 Task: Find connections with filter location Ağdaş with filter topic #coachingwith filter profile language German with filter current company Welspun Group with filter school Sree Sastha Institute of Engineering and Technology with filter industry Metal Valve, Ball, and Roller Manufacturing with filter service category Real Estate Appraisal with filter keywords title Accounts Payable/Receivable Clerk
Action: Mouse moved to (583, 109)
Screenshot: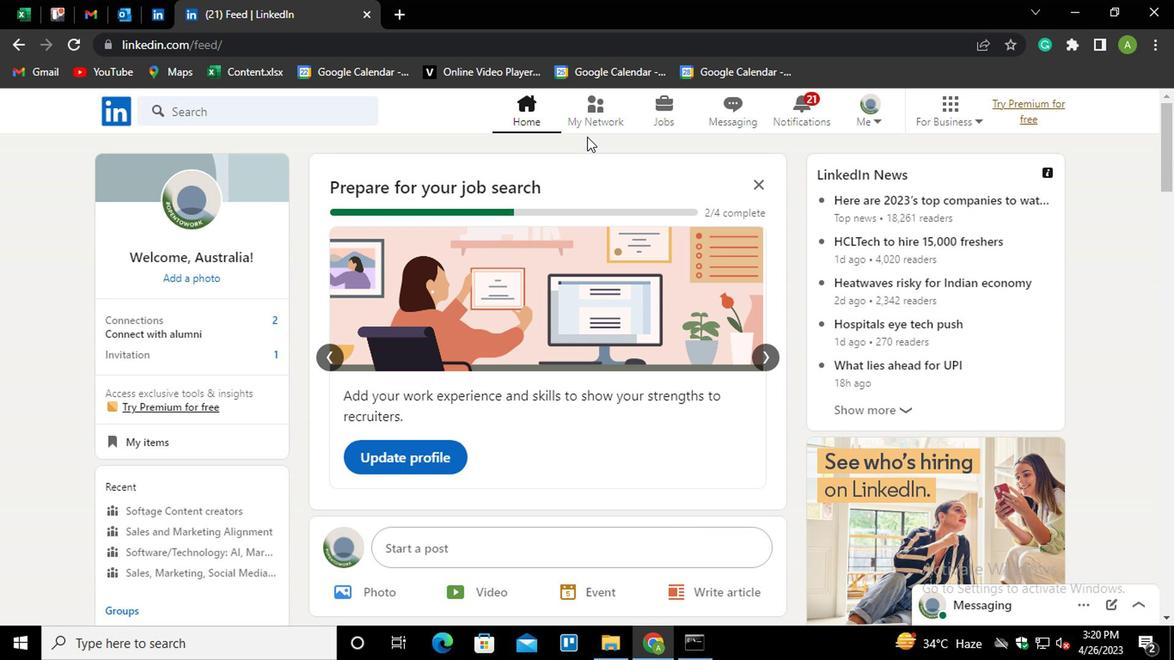 
Action: Mouse pressed left at (583, 109)
Screenshot: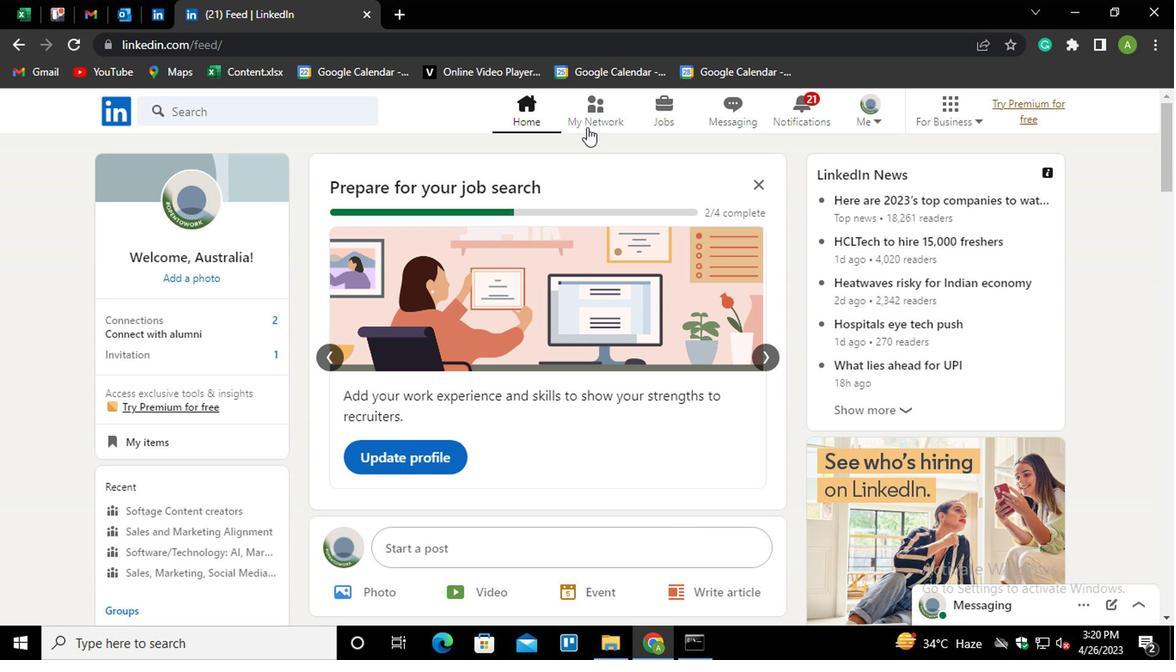 
Action: Mouse moved to (204, 210)
Screenshot: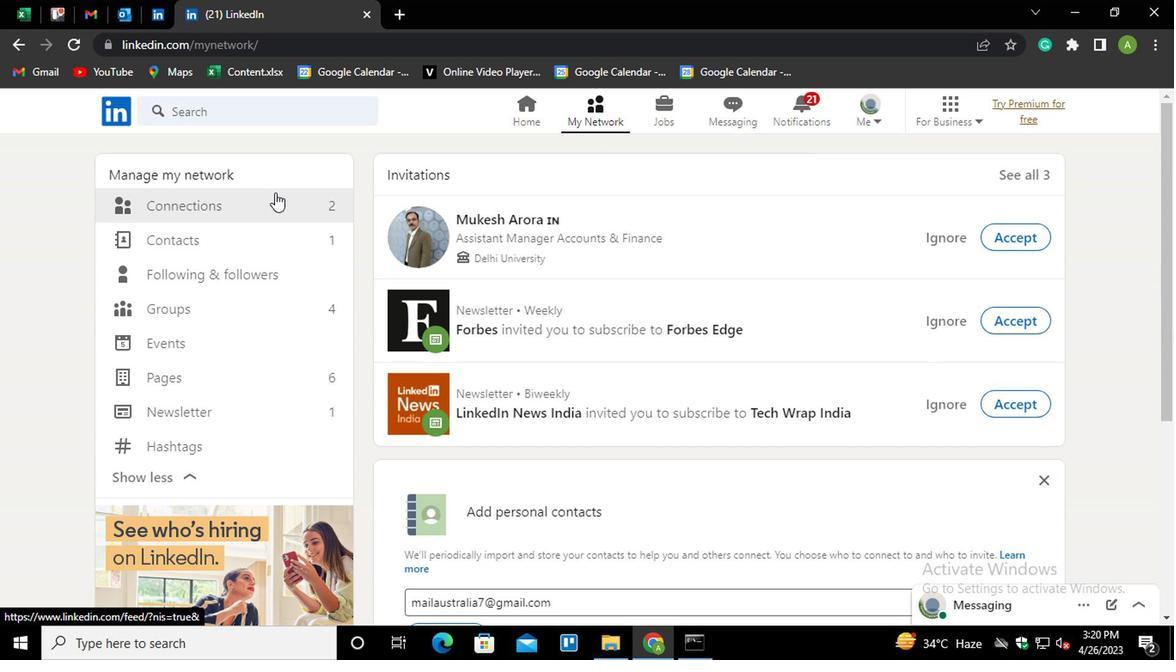 
Action: Mouse pressed left at (204, 210)
Screenshot: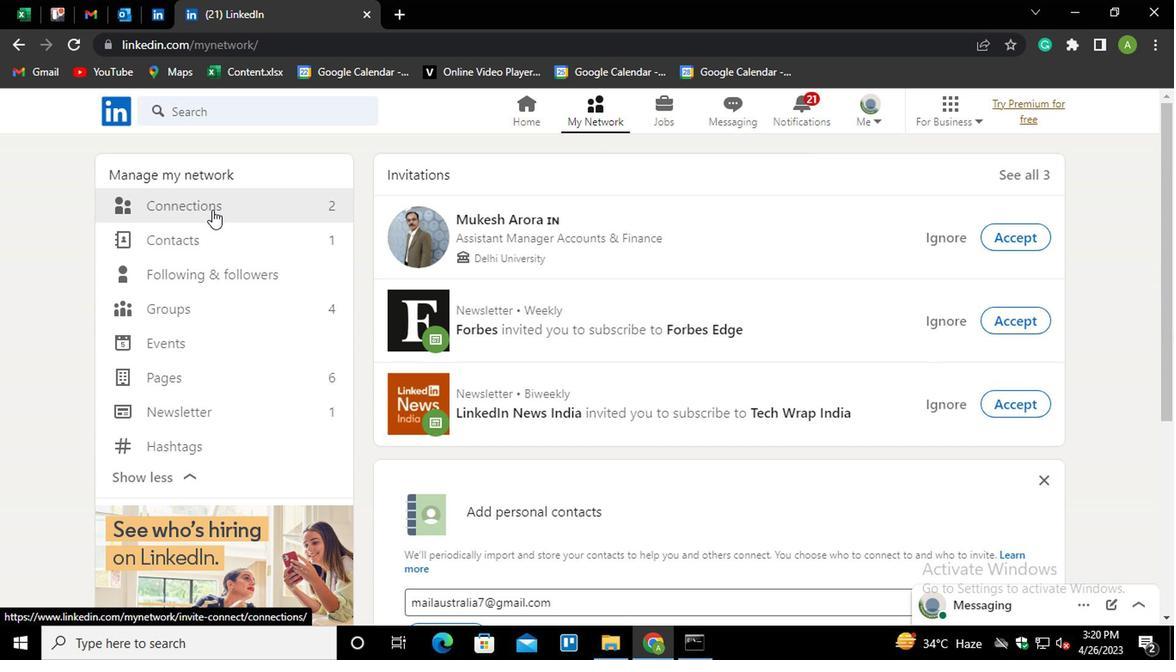 
Action: Mouse moved to (692, 203)
Screenshot: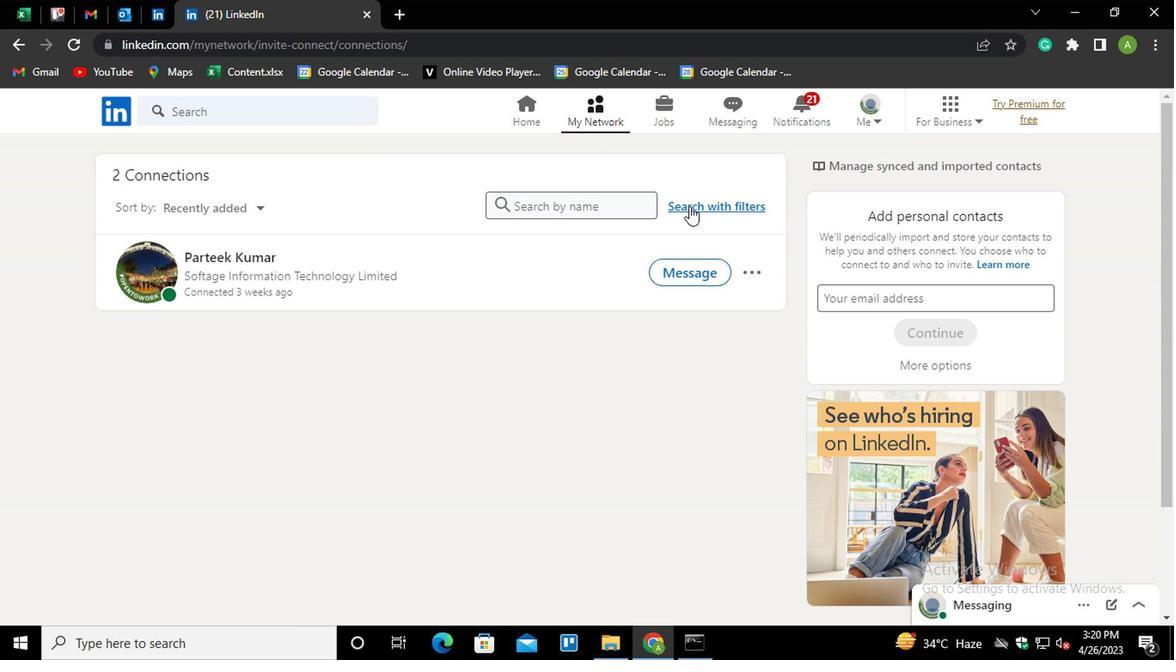 
Action: Mouse pressed left at (692, 203)
Screenshot: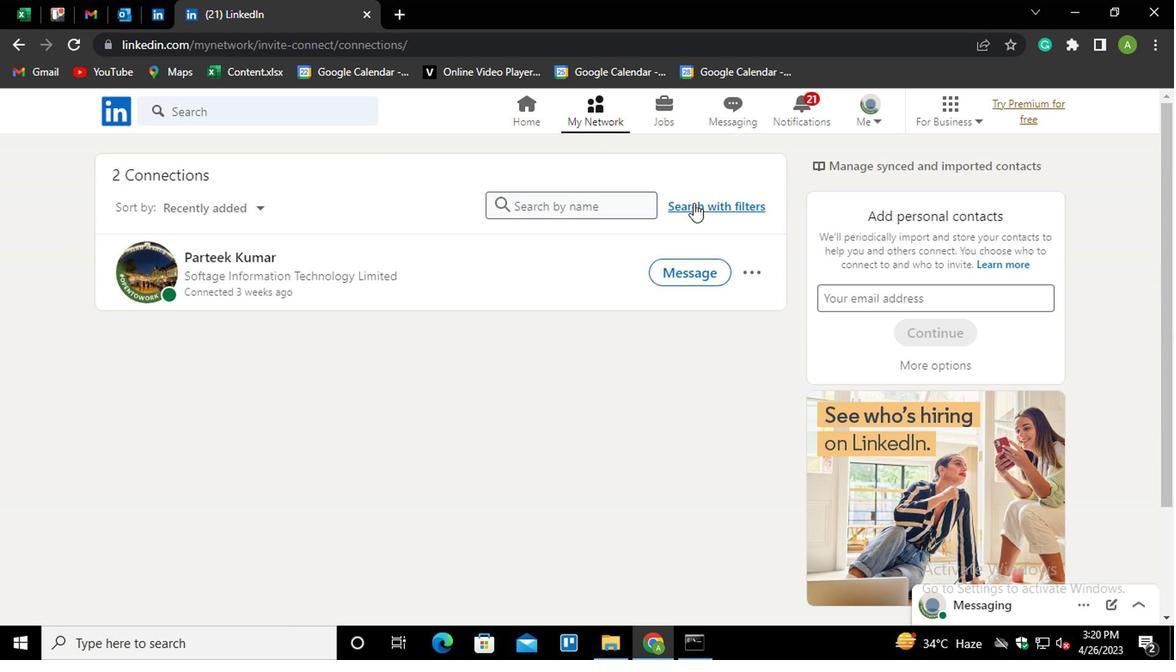 
Action: Mouse moved to (557, 161)
Screenshot: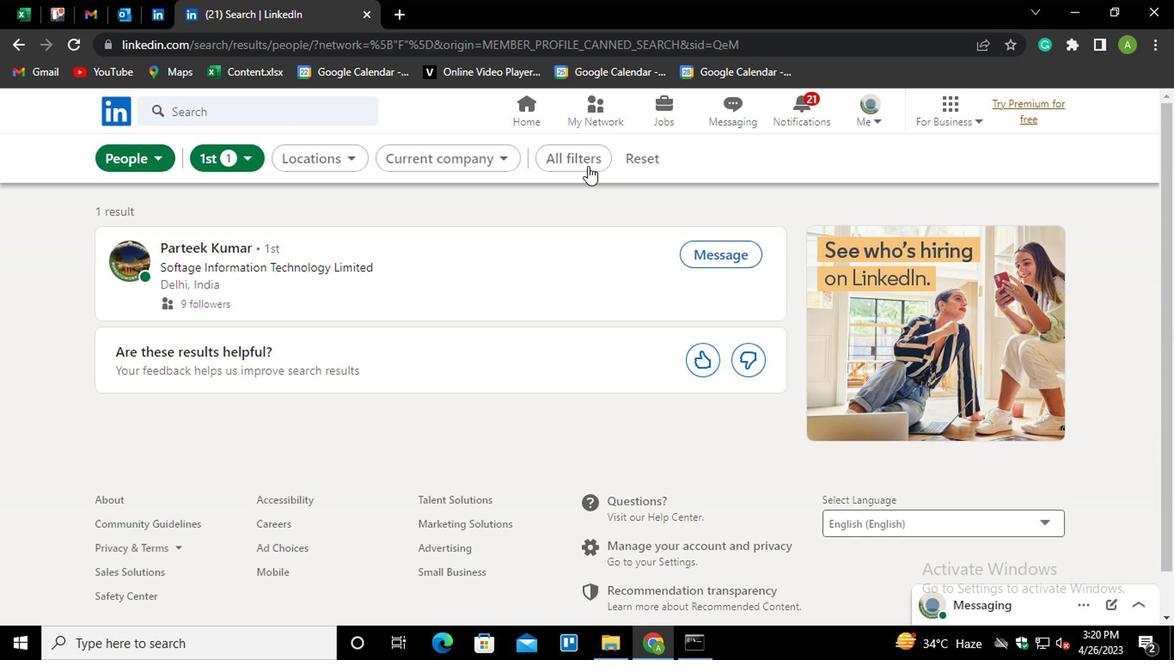 
Action: Mouse pressed left at (557, 161)
Screenshot: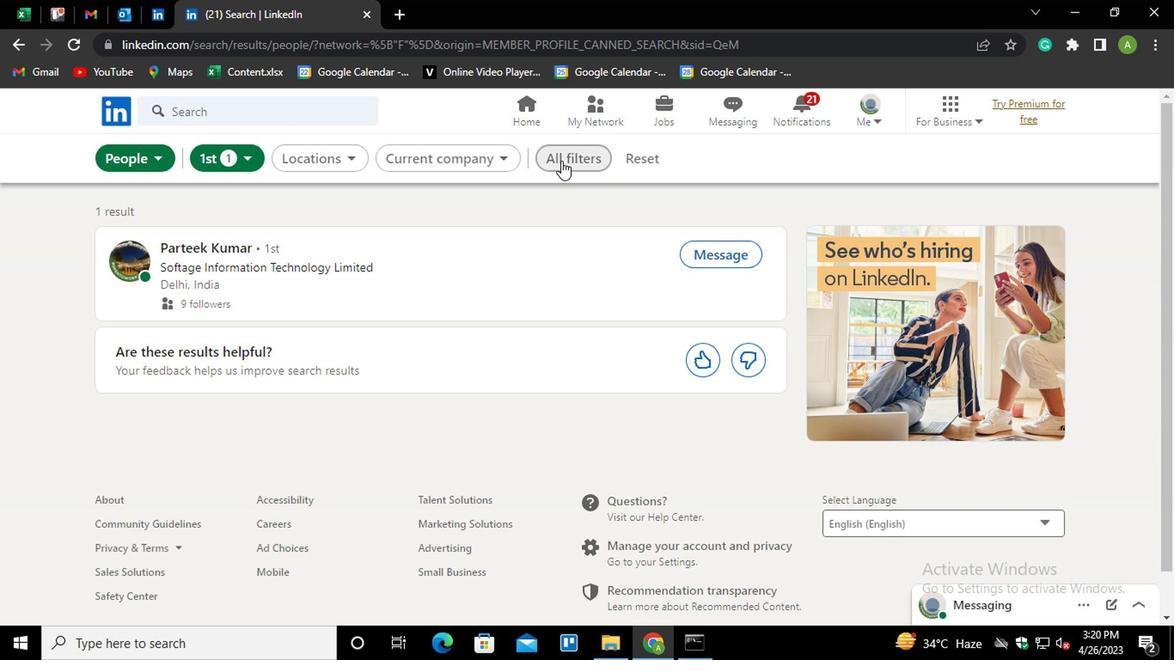 
Action: Mouse moved to (835, 400)
Screenshot: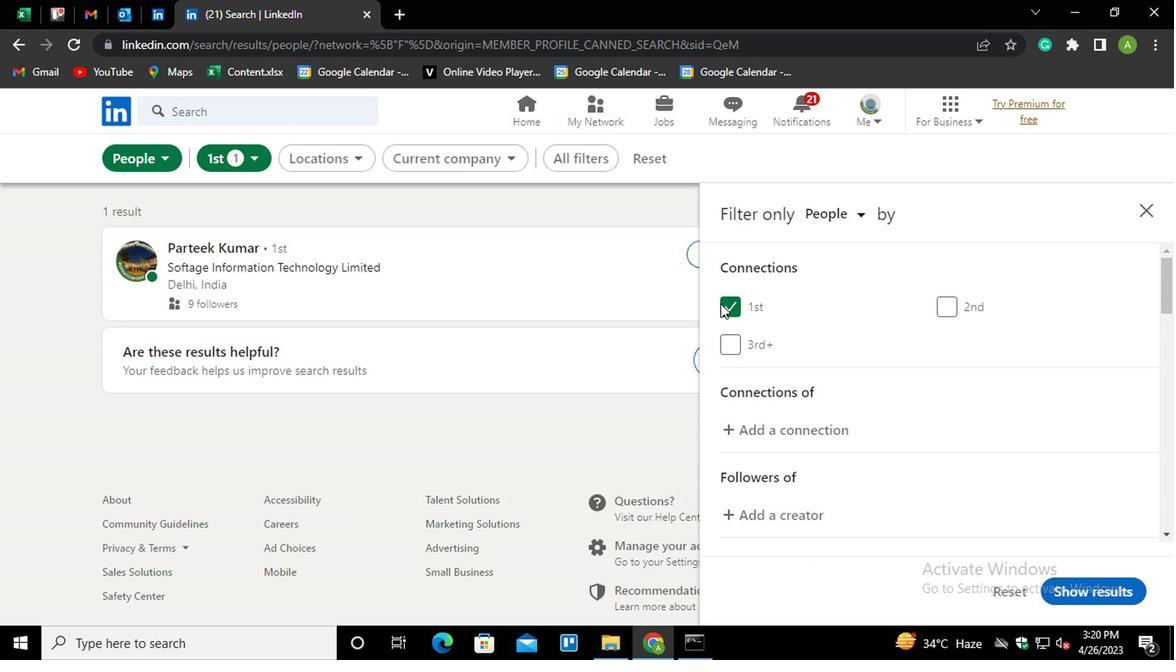 
Action: Mouse scrolled (835, 398) with delta (0, -1)
Screenshot: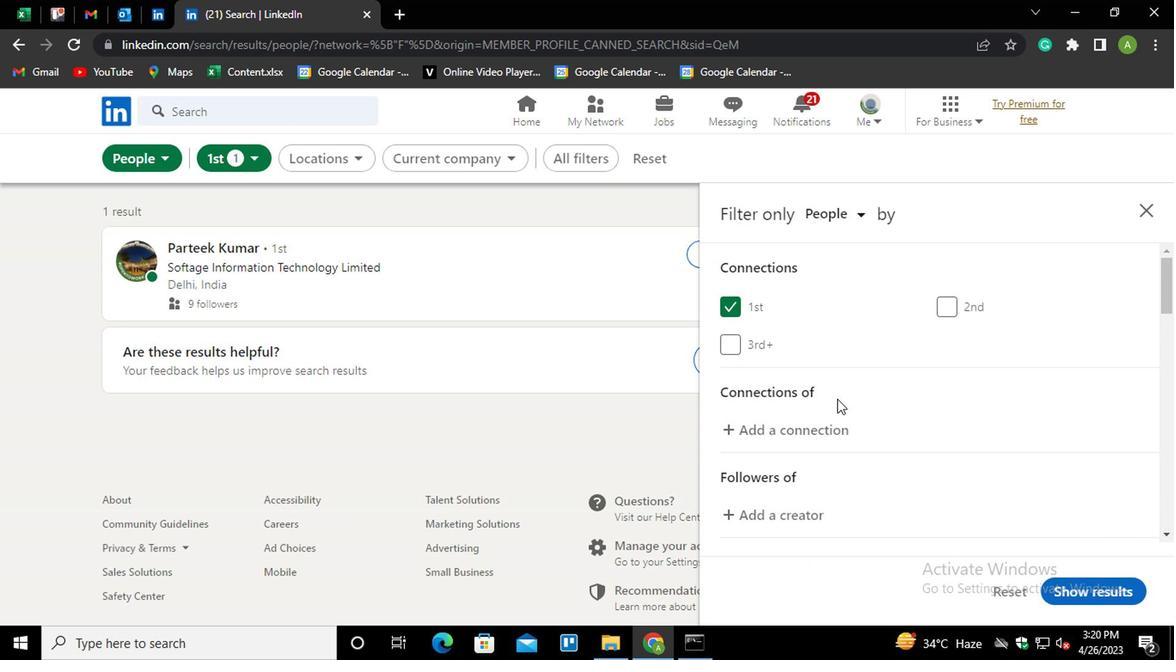 
Action: Mouse scrolled (835, 398) with delta (0, -1)
Screenshot: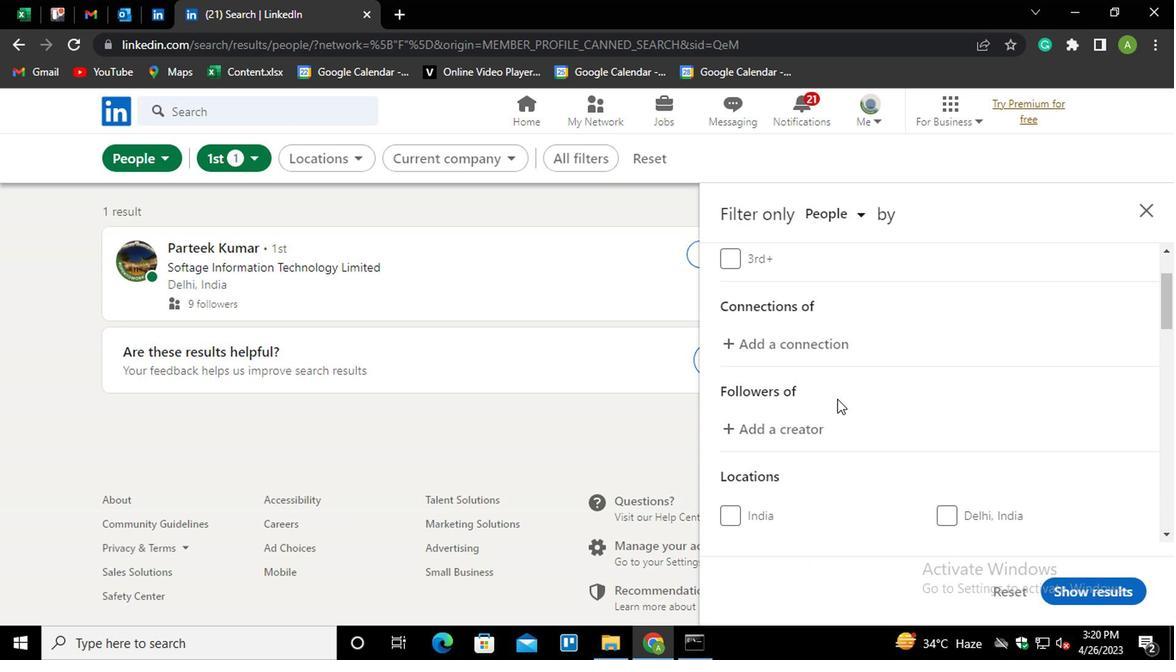 
Action: Mouse moved to (835, 400)
Screenshot: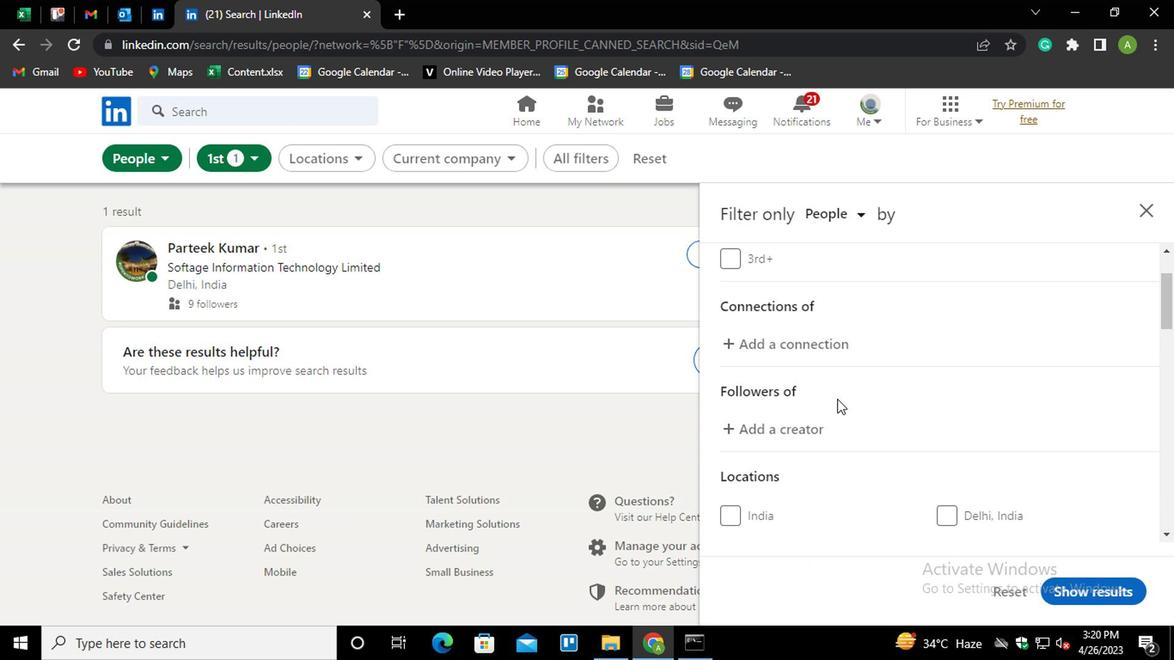 
Action: Mouse scrolled (835, 400) with delta (0, 0)
Screenshot: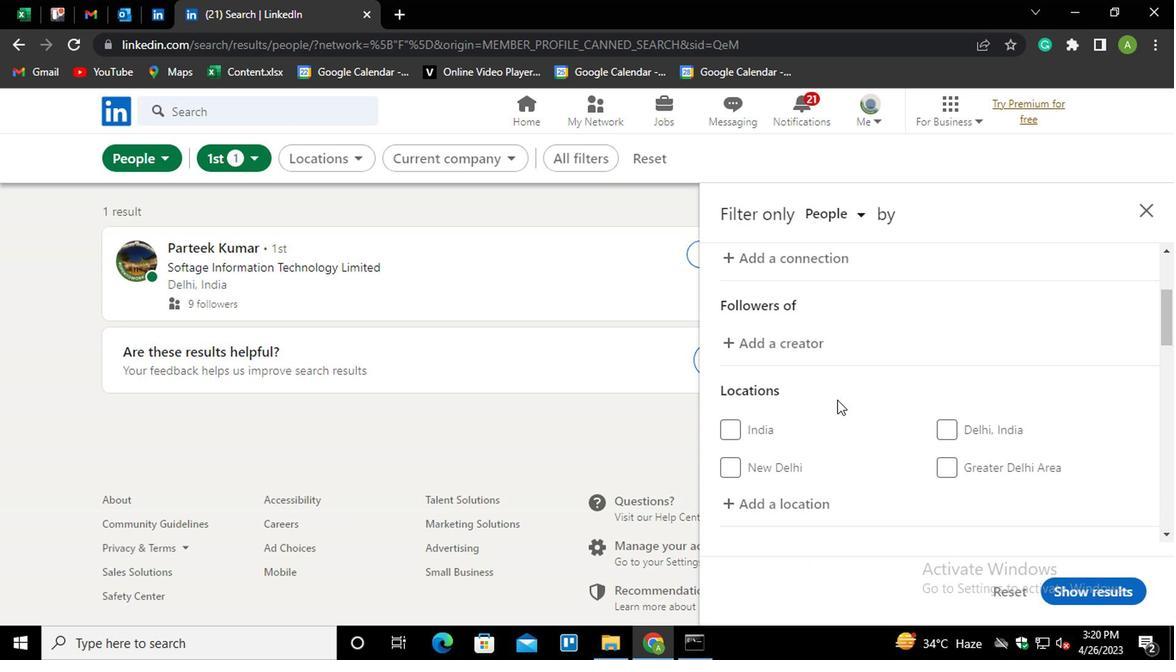 
Action: Mouse scrolled (835, 400) with delta (0, 0)
Screenshot: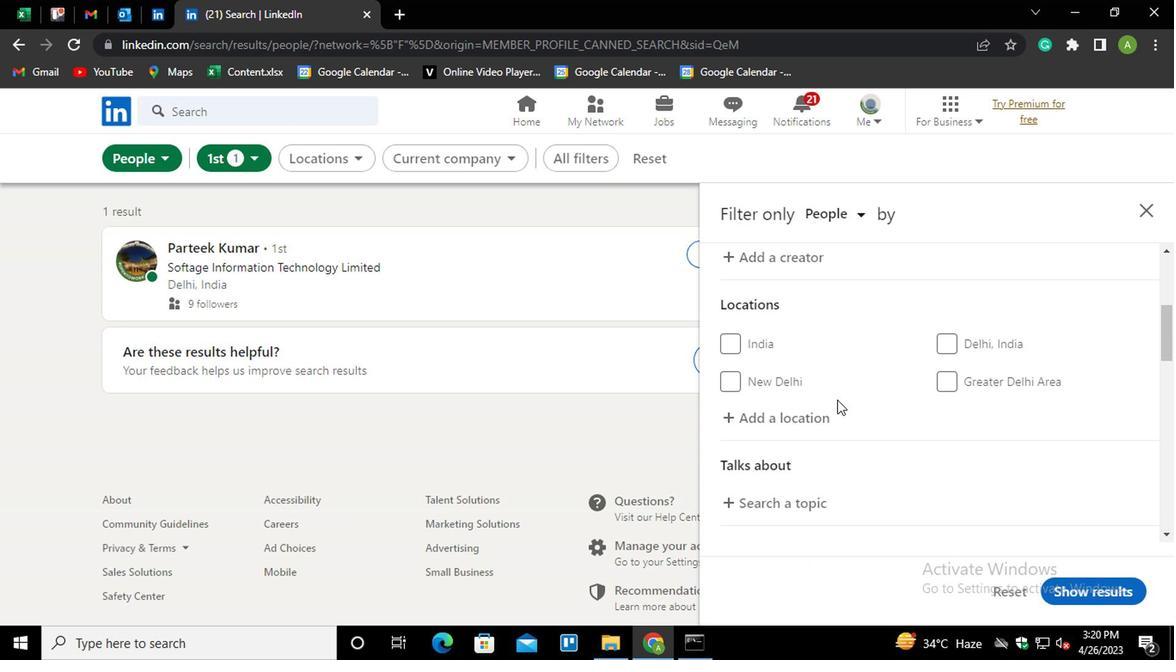 
Action: Mouse scrolled (835, 400) with delta (0, 0)
Screenshot: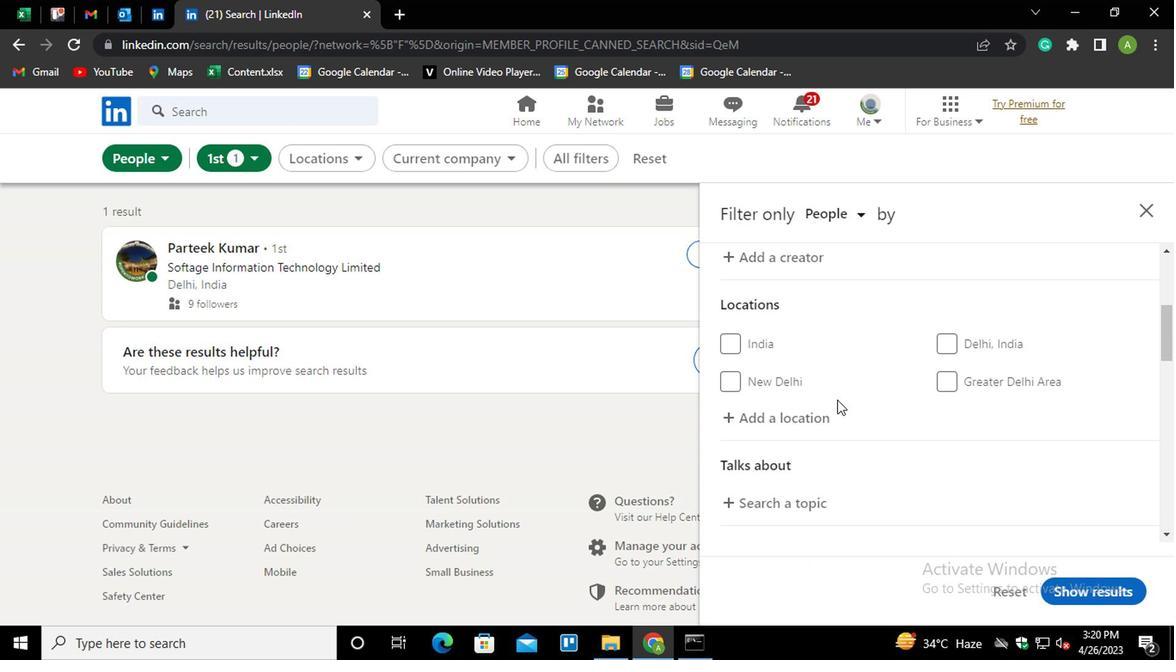 
Action: Mouse scrolled (835, 402) with delta (0, 1)
Screenshot: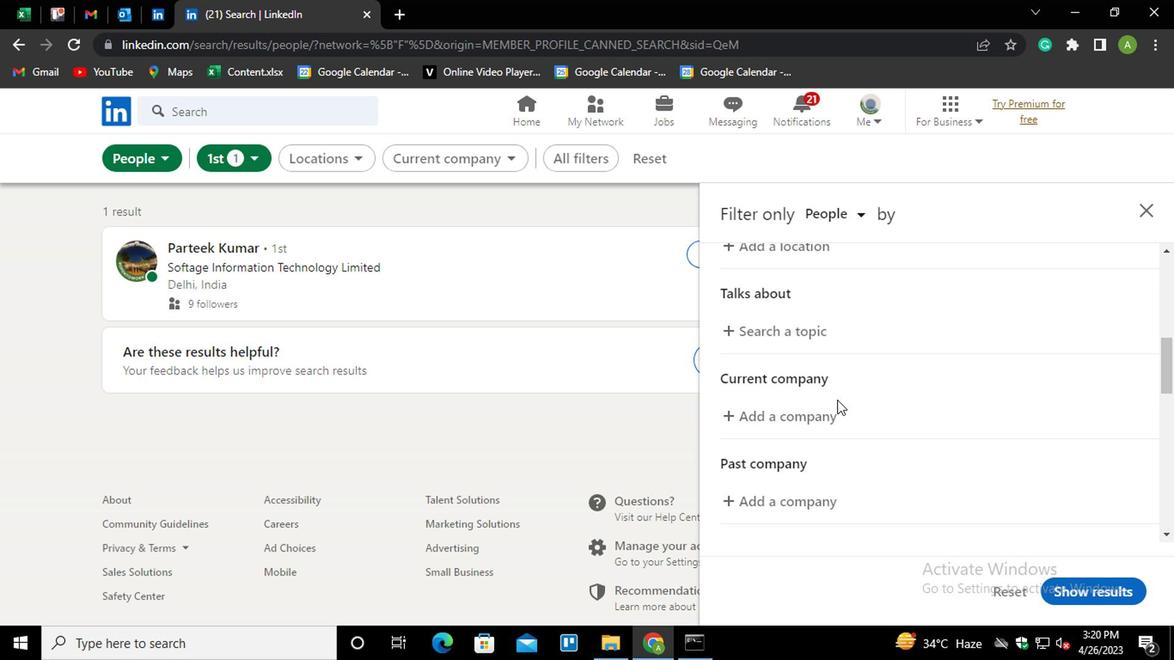 
Action: Mouse moved to (769, 331)
Screenshot: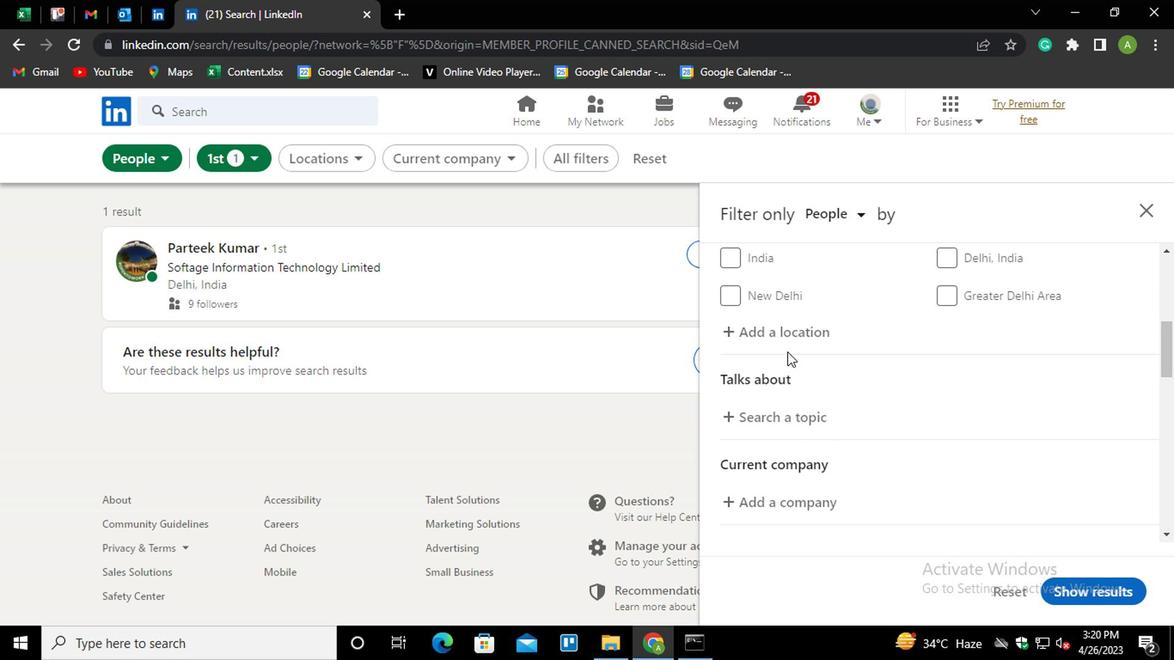 
Action: Mouse pressed left at (769, 331)
Screenshot: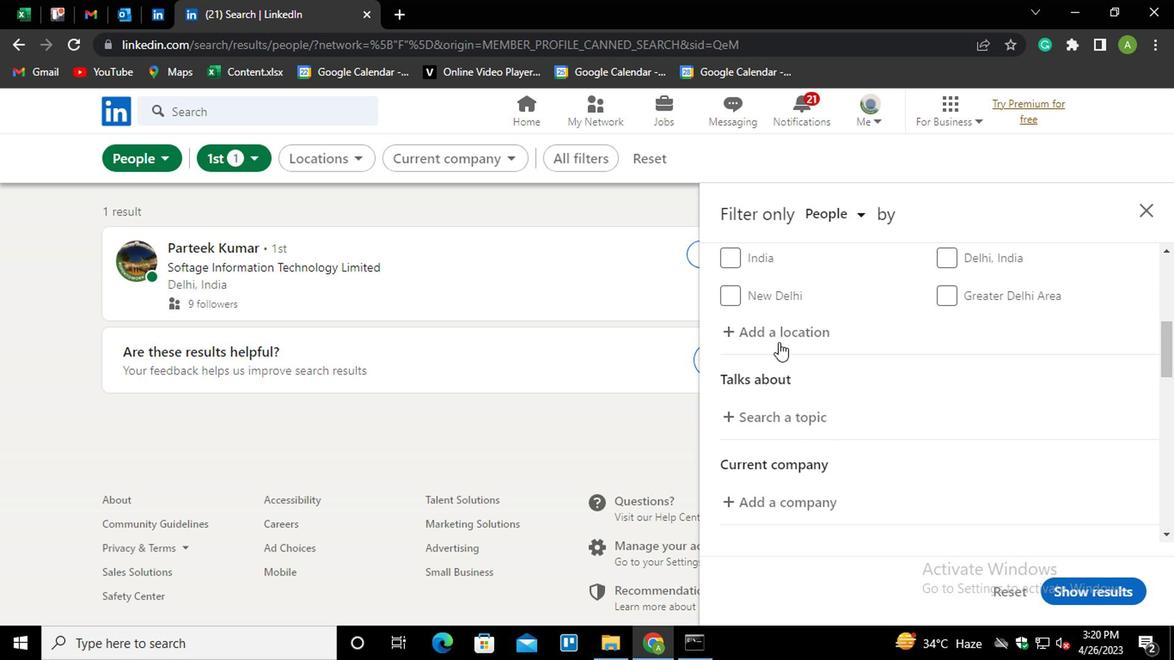 
Action: Key pressed <Key.shift>AGDAS
Screenshot: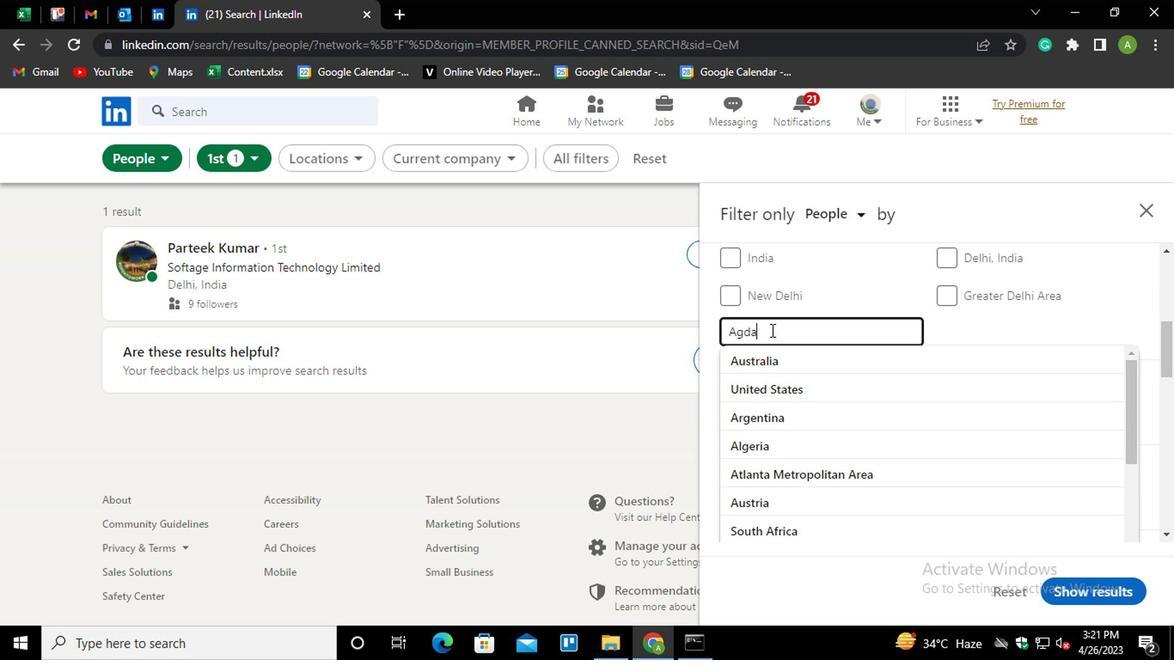 
Action: Mouse moved to (946, 331)
Screenshot: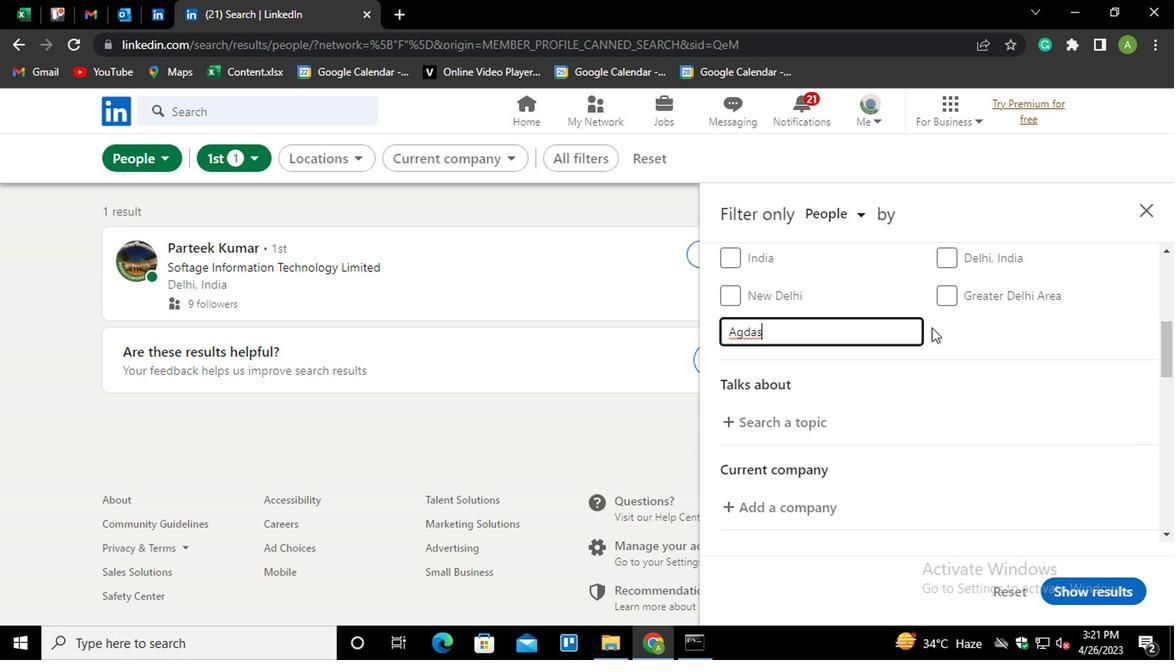 
Action: Mouse pressed left at (946, 331)
Screenshot: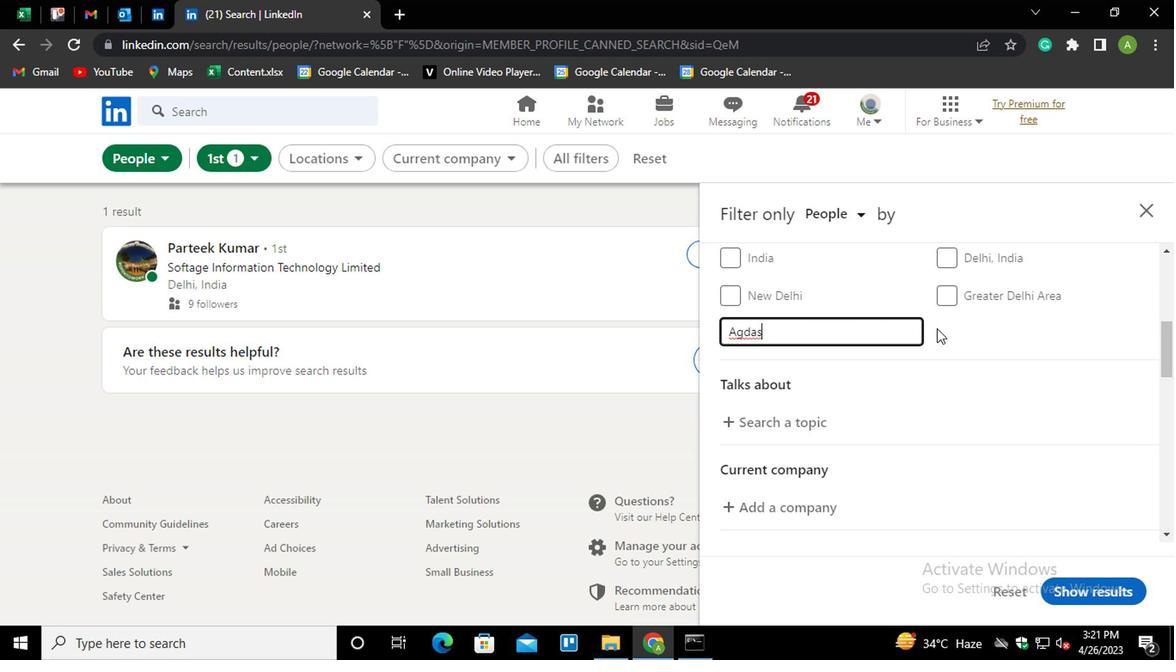 
Action: Mouse moved to (948, 334)
Screenshot: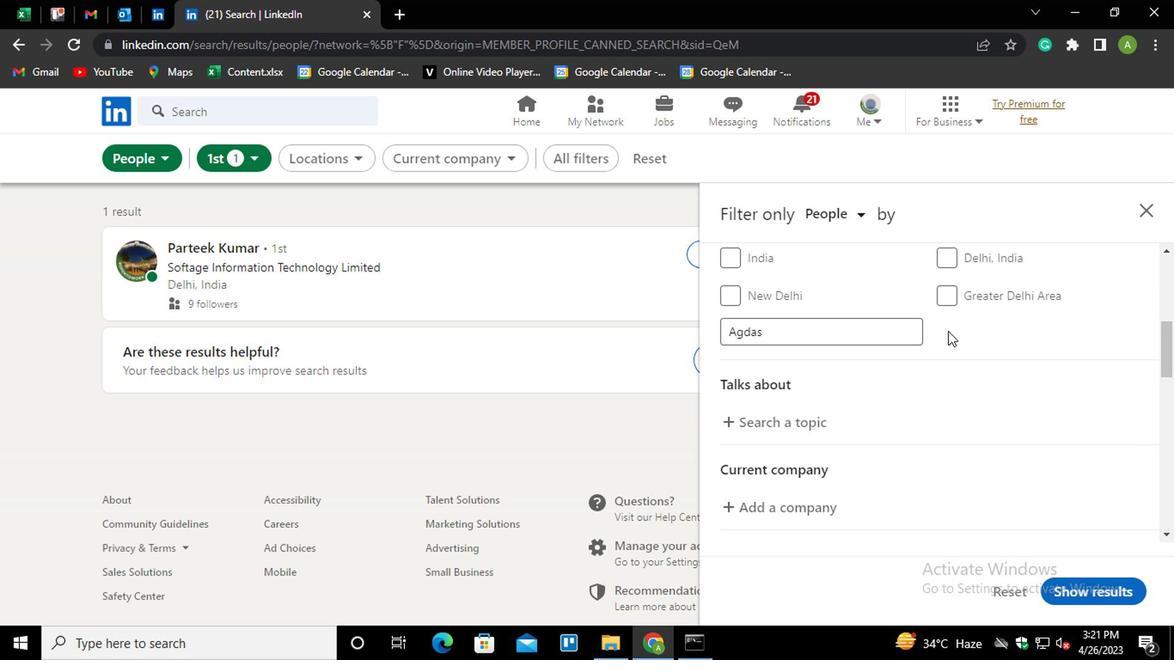 
Action: Mouse scrolled (948, 333) with delta (0, -1)
Screenshot: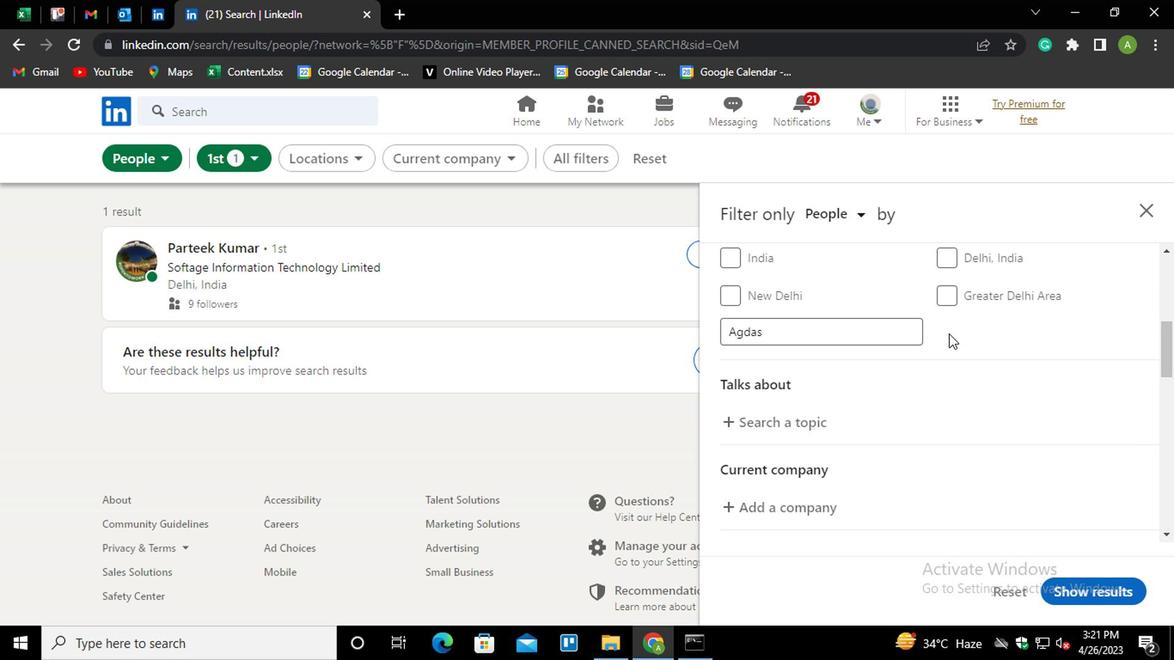 
Action: Mouse moved to (800, 327)
Screenshot: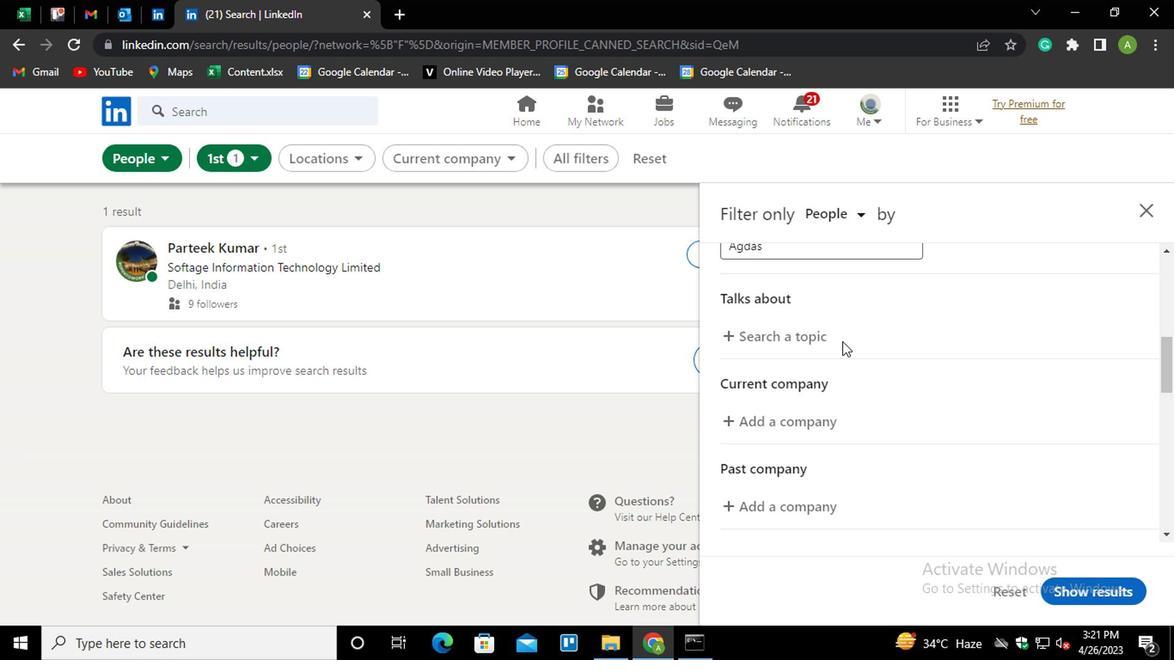 
Action: Mouse pressed left at (800, 327)
Screenshot: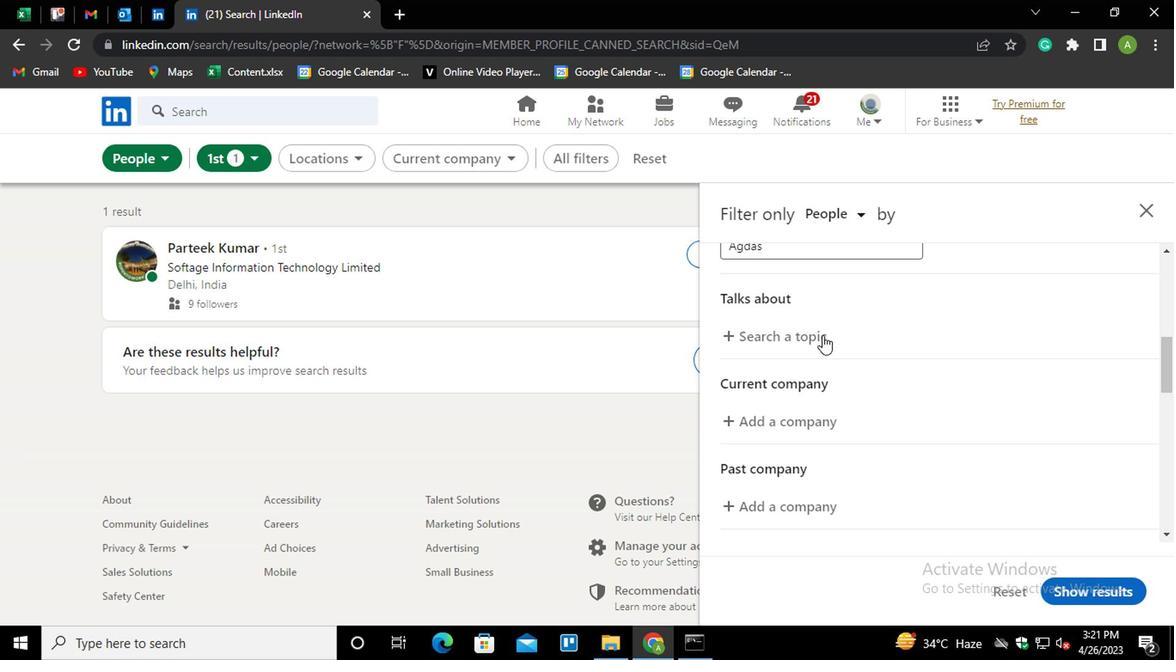 
Action: Key pressed <Key.shift>#COACHNG
Screenshot: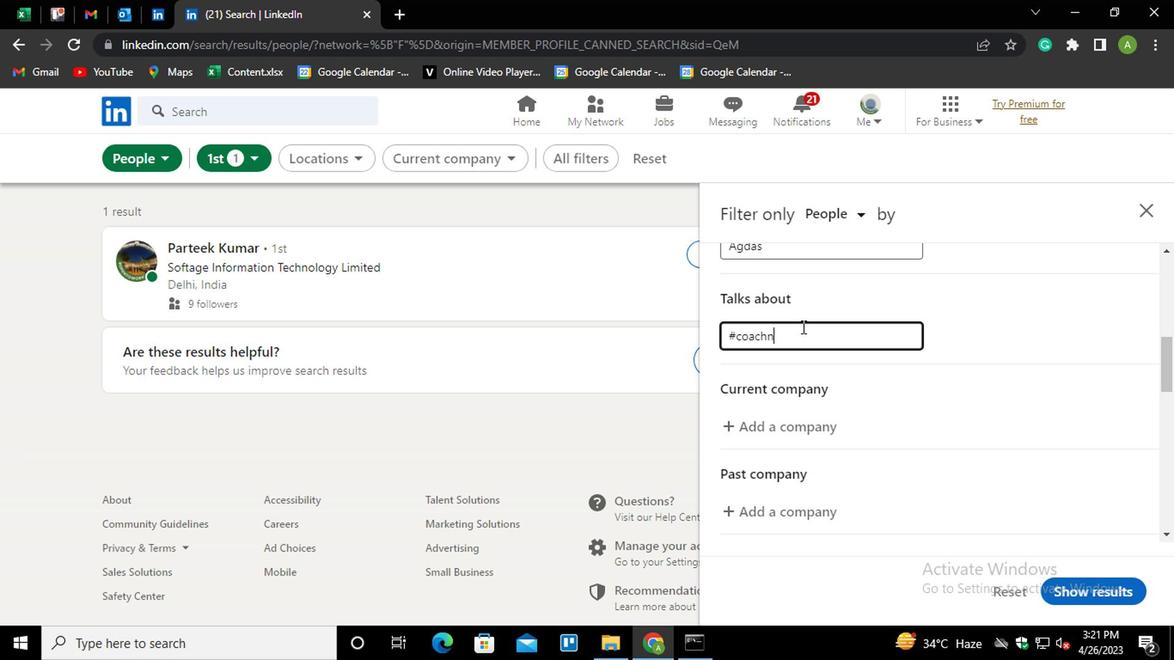 
Action: Mouse moved to (983, 333)
Screenshot: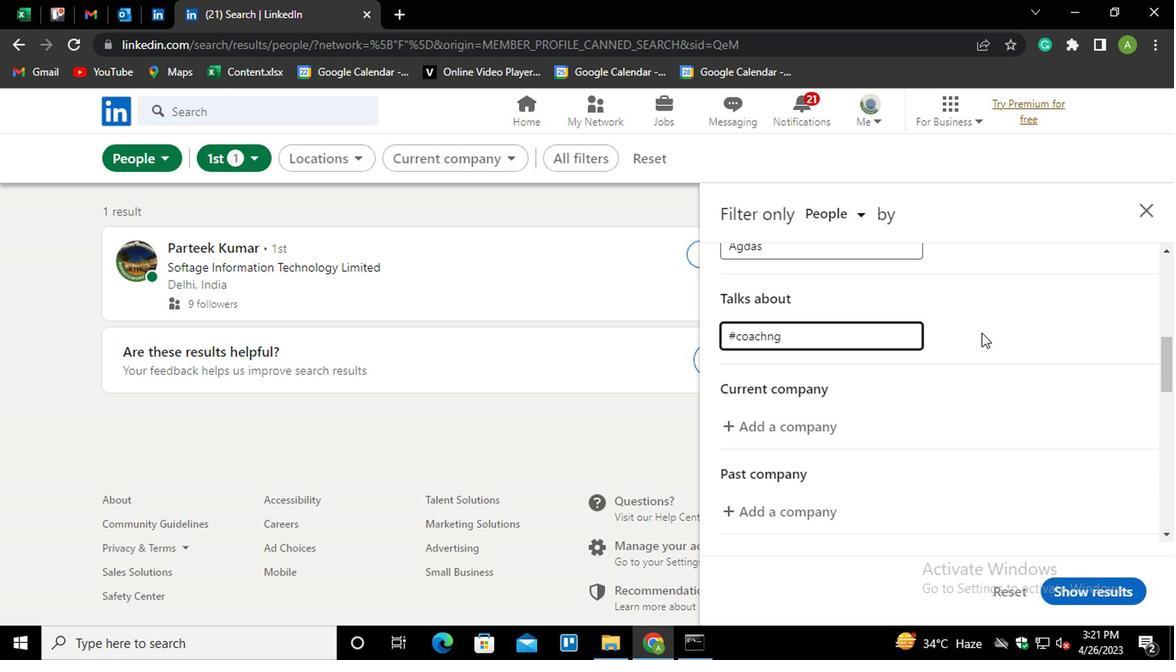 
Action: Mouse pressed left at (983, 333)
Screenshot: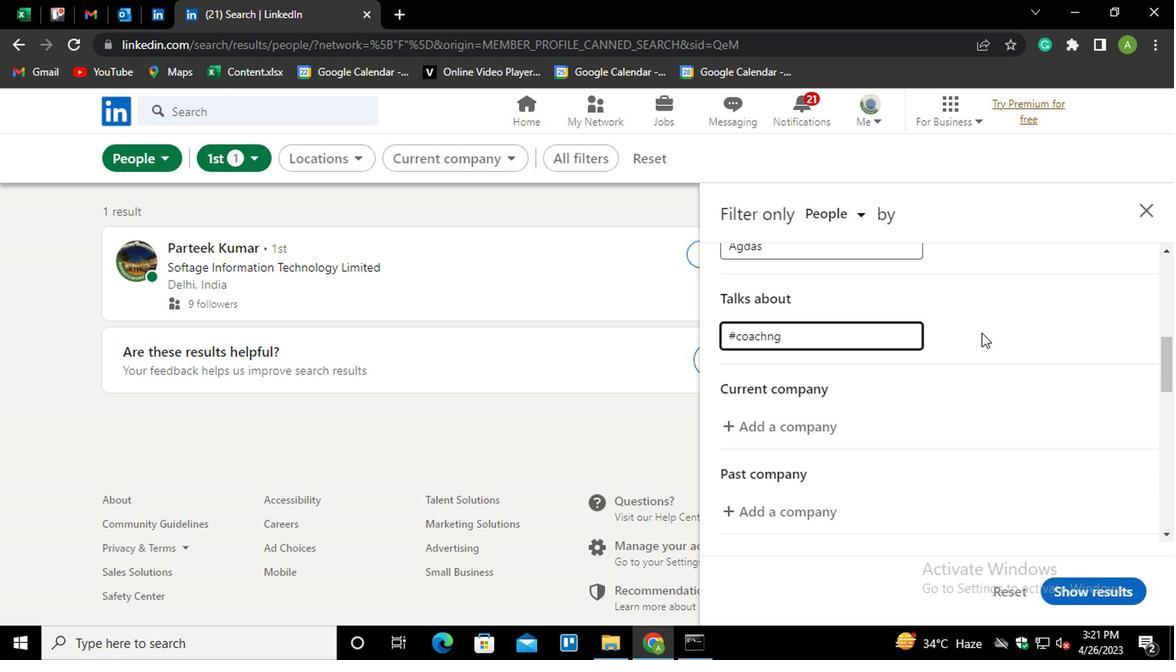 
Action: Mouse moved to (891, 402)
Screenshot: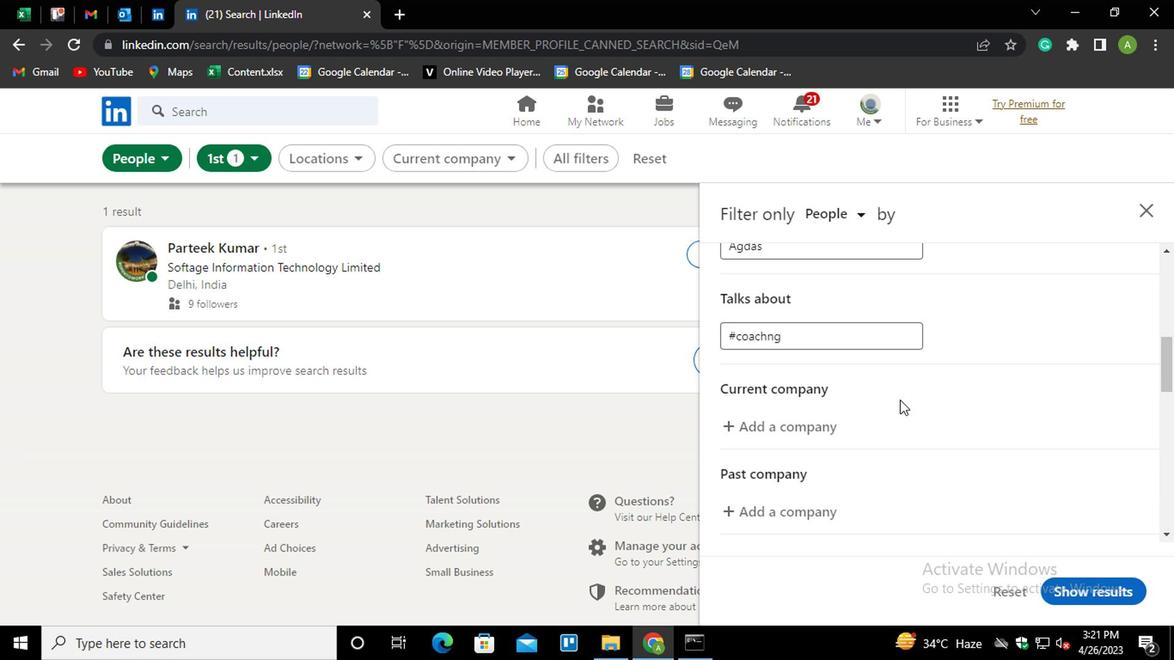 
Action: Mouse scrolled (891, 400) with delta (0, -1)
Screenshot: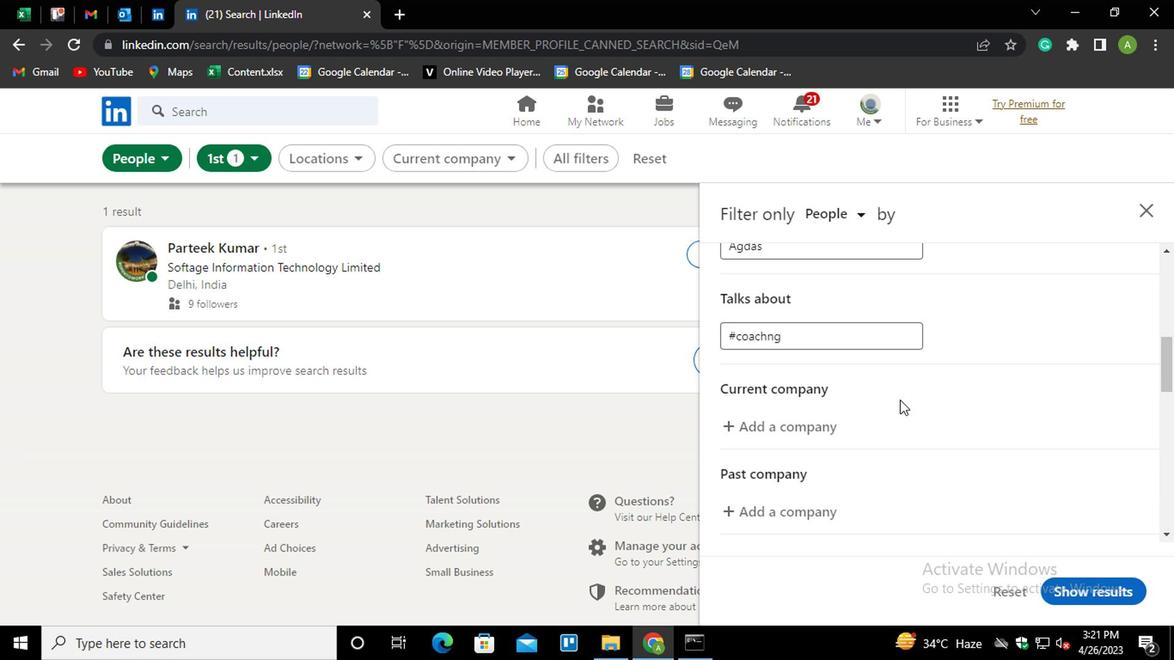 
Action: Mouse moved to (792, 333)
Screenshot: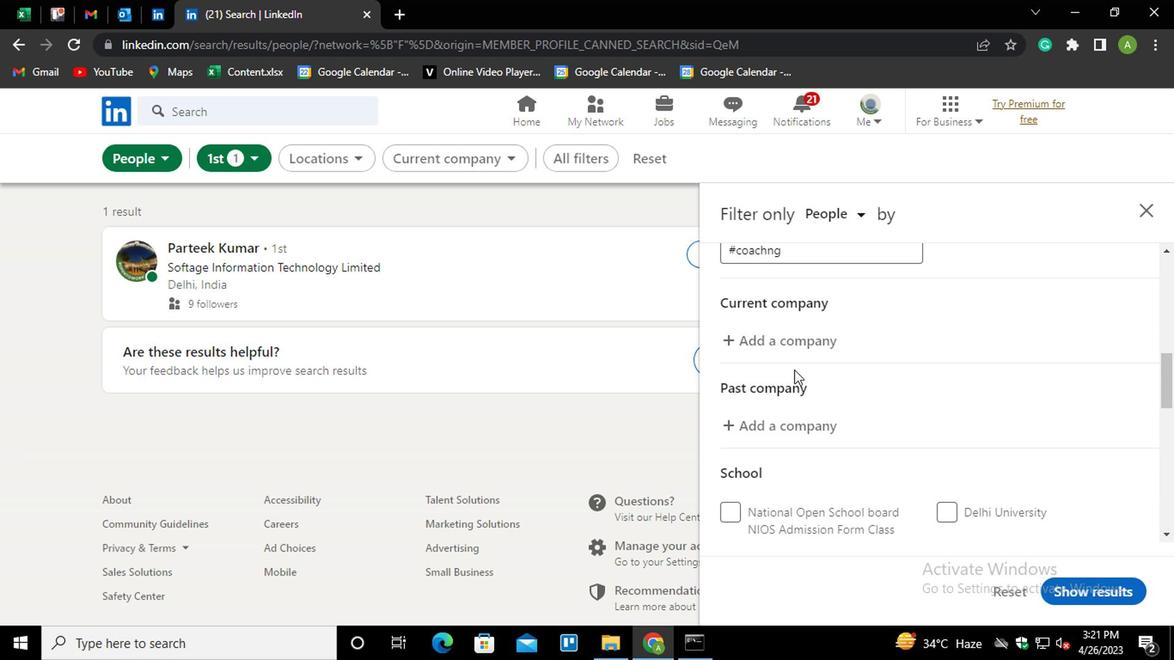 
Action: Mouse pressed left at (792, 333)
Screenshot: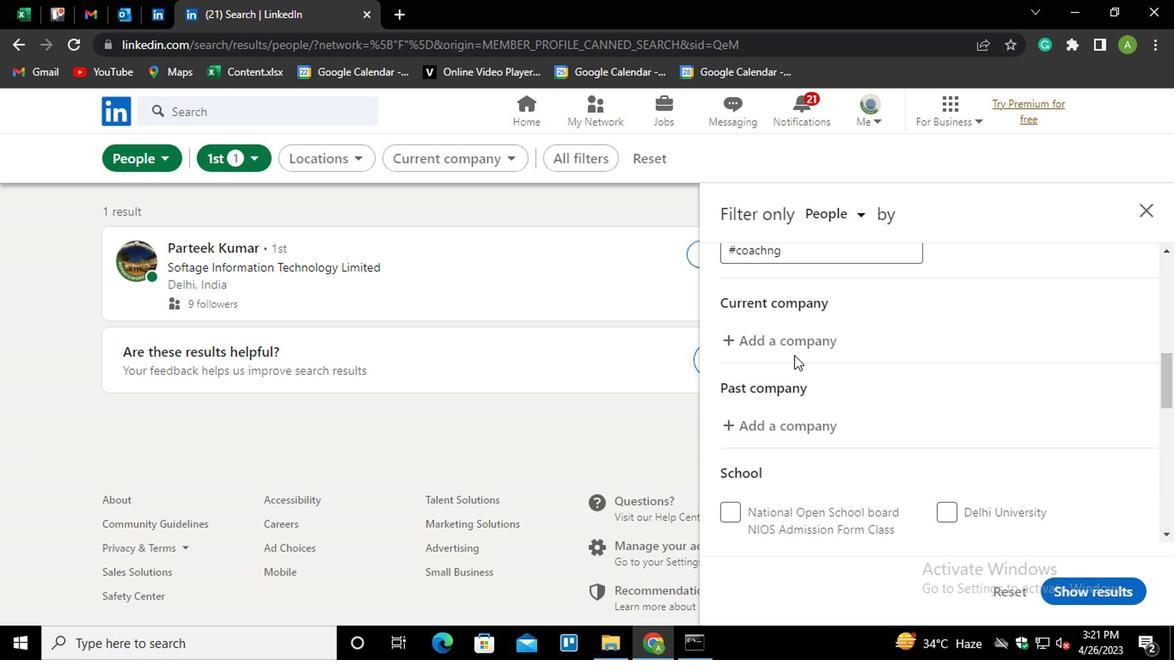 
Action: Key pressed <Key.shift>WELSPUN<Key.down><Key.enter>
Screenshot: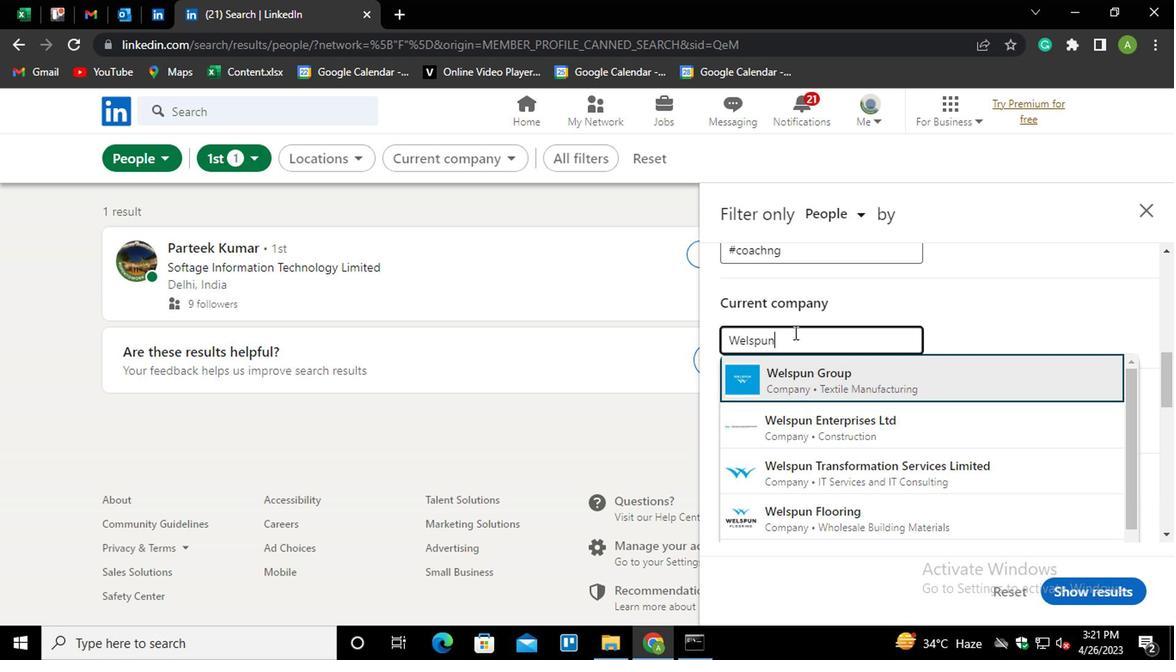 
Action: Mouse moved to (899, 356)
Screenshot: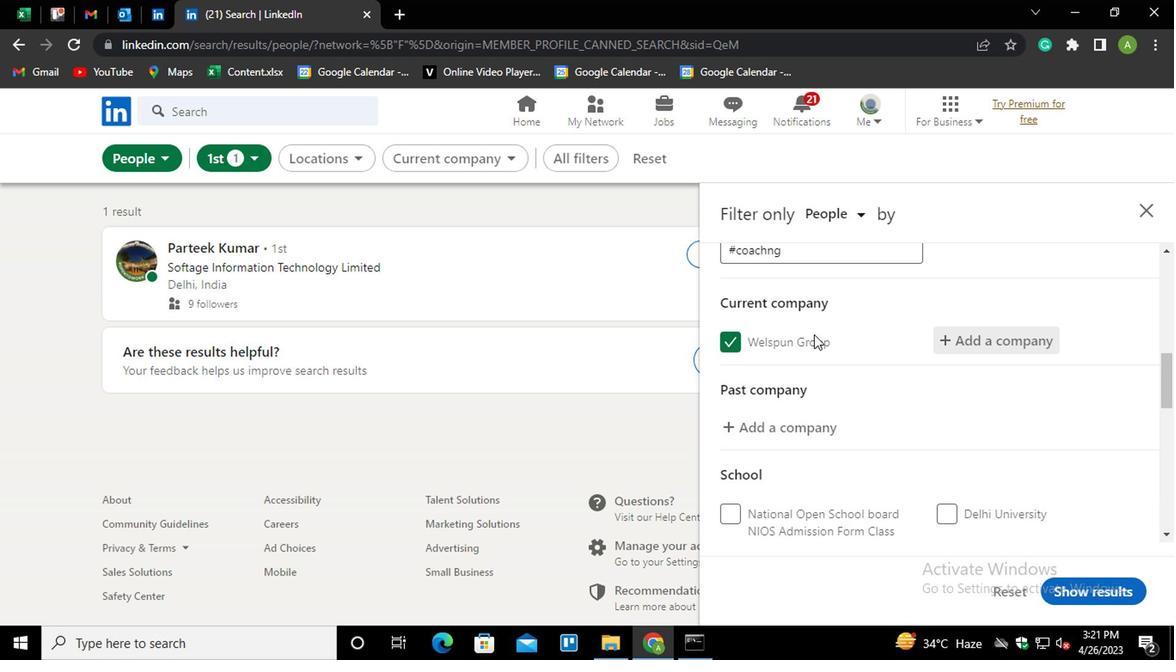 
Action: Mouse scrolled (899, 356) with delta (0, 0)
Screenshot: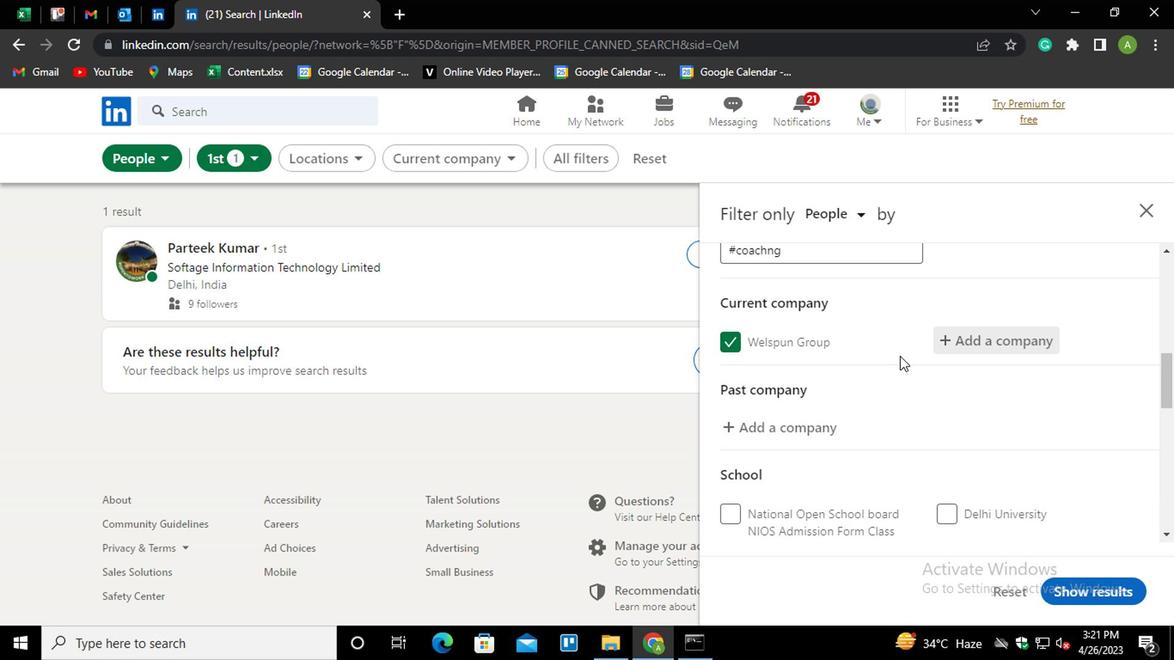 
Action: Mouse scrolled (899, 356) with delta (0, 0)
Screenshot: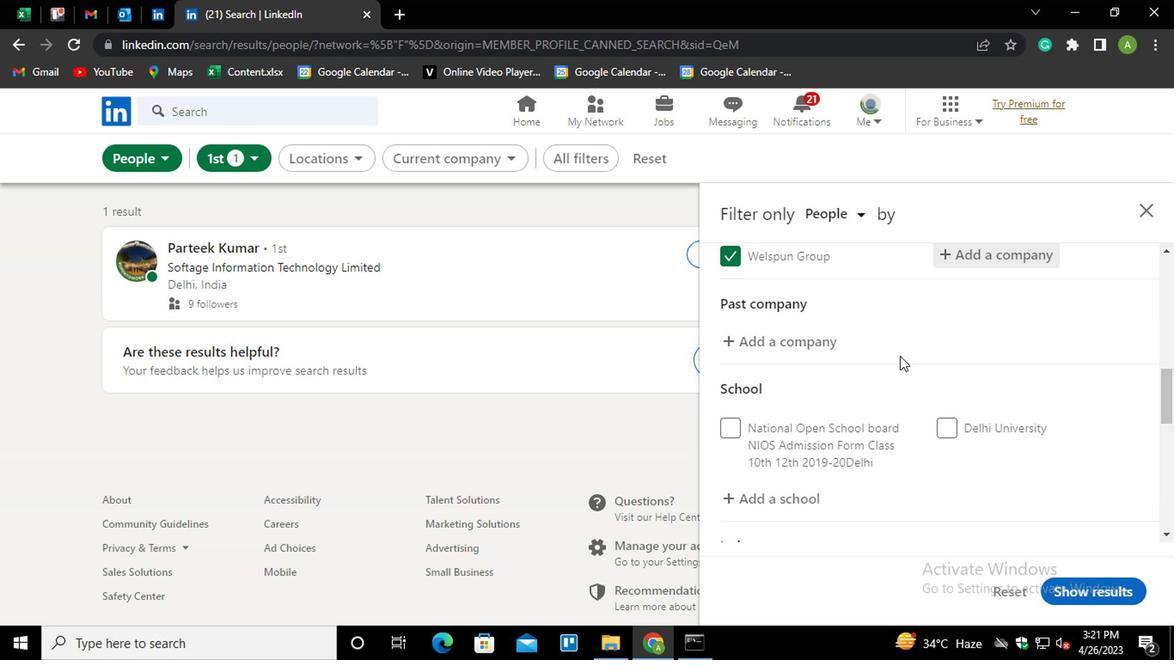 
Action: Mouse moved to (887, 368)
Screenshot: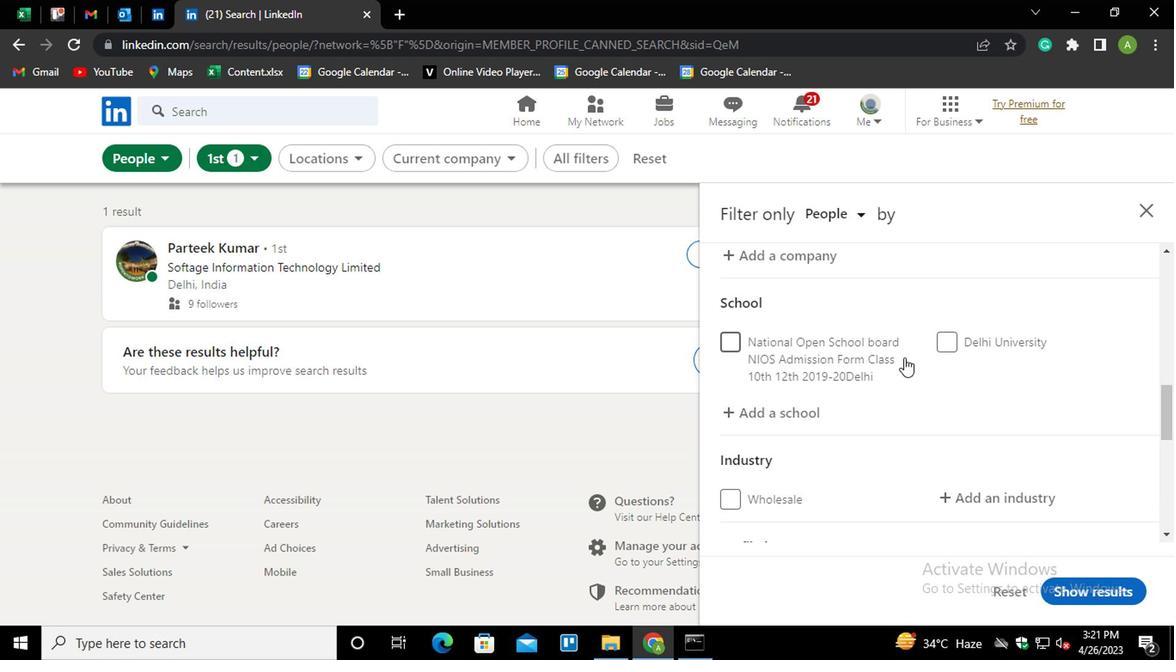 
Action: Mouse scrolled (887, 367) with delta (0, -1)
Screenshot: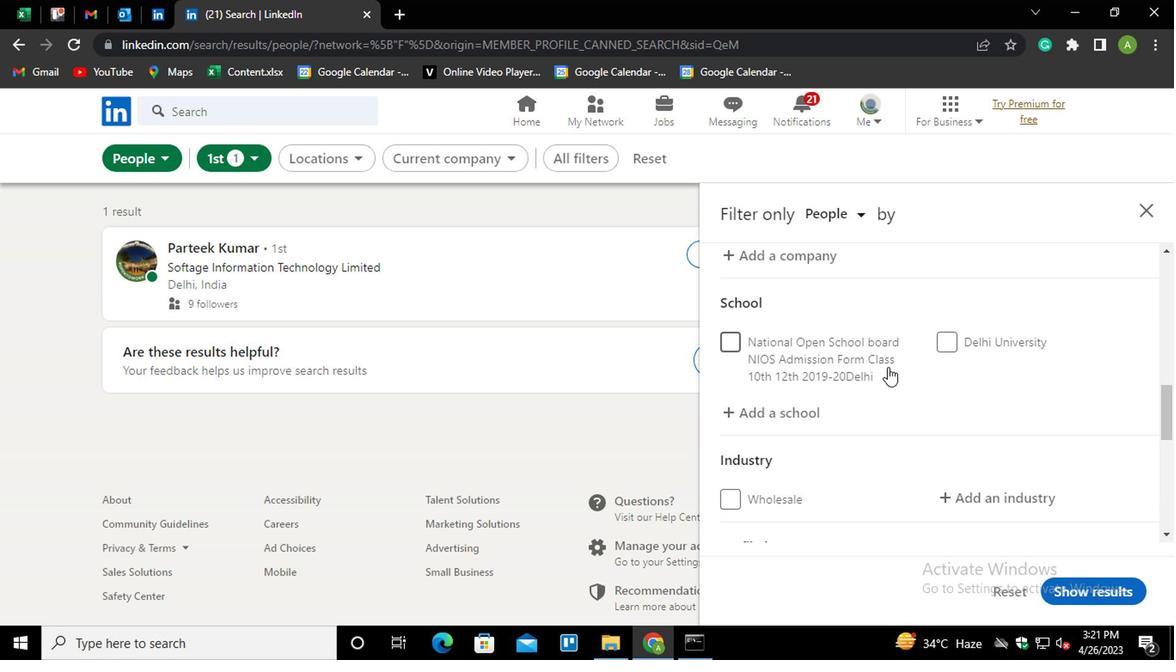 
Action: Mouse moved to (794, 322)
Screenshot: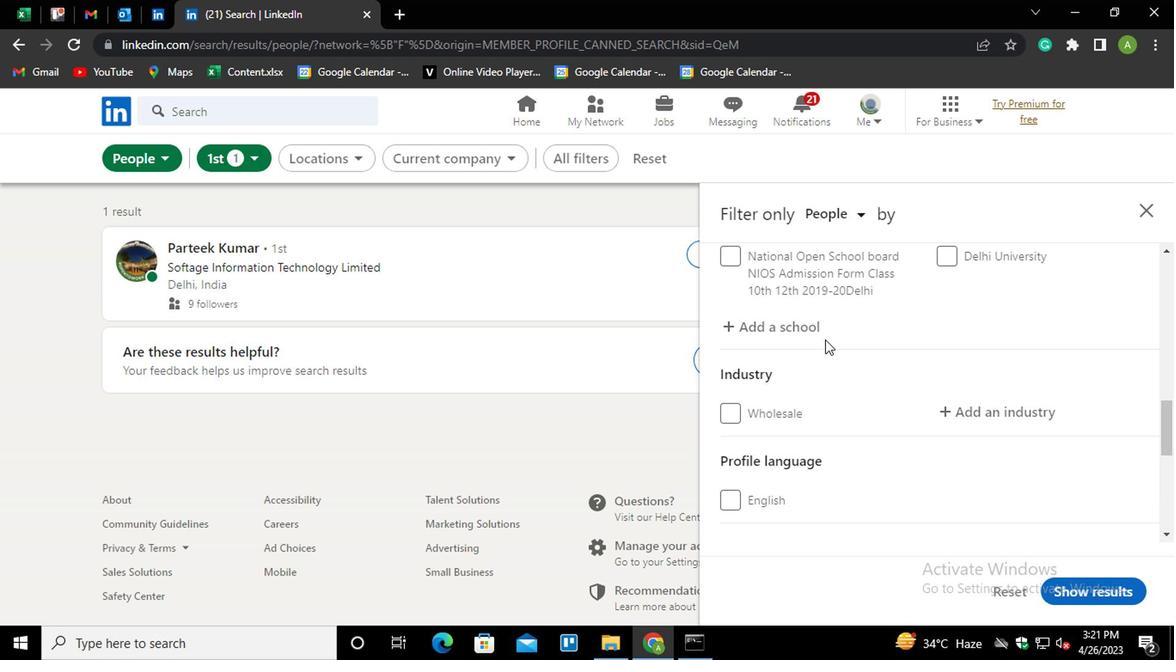 
Action: Mouse pressed left at (794, 322)
Screenshot: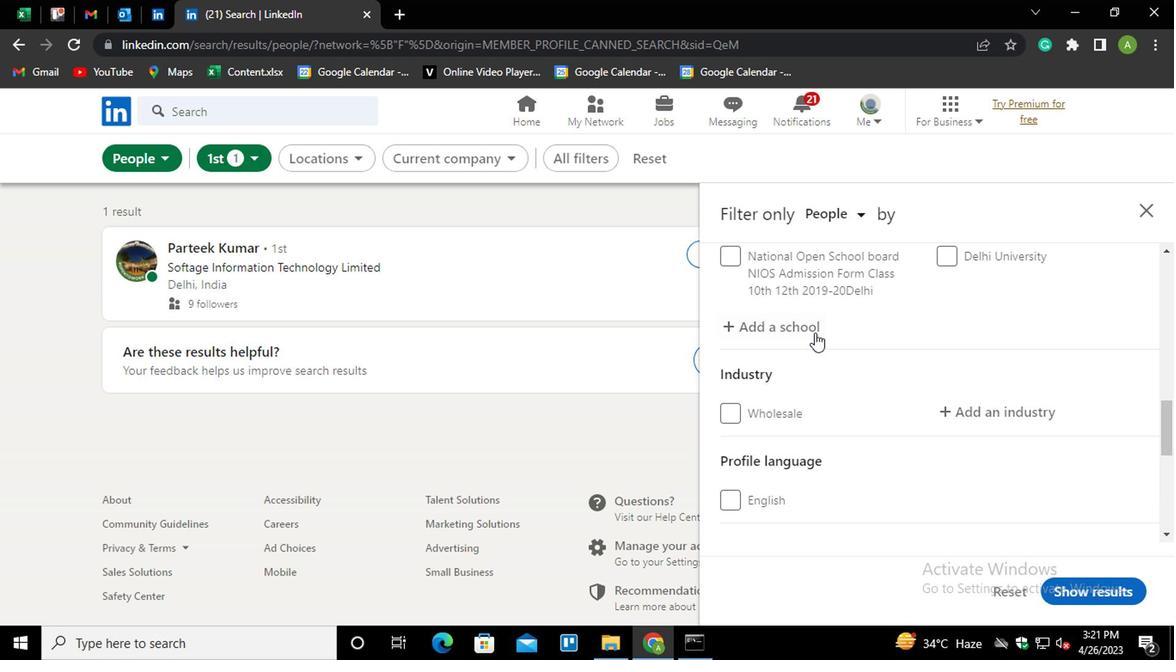 
Action: Mouse moved to (798, 331)
Screenshot: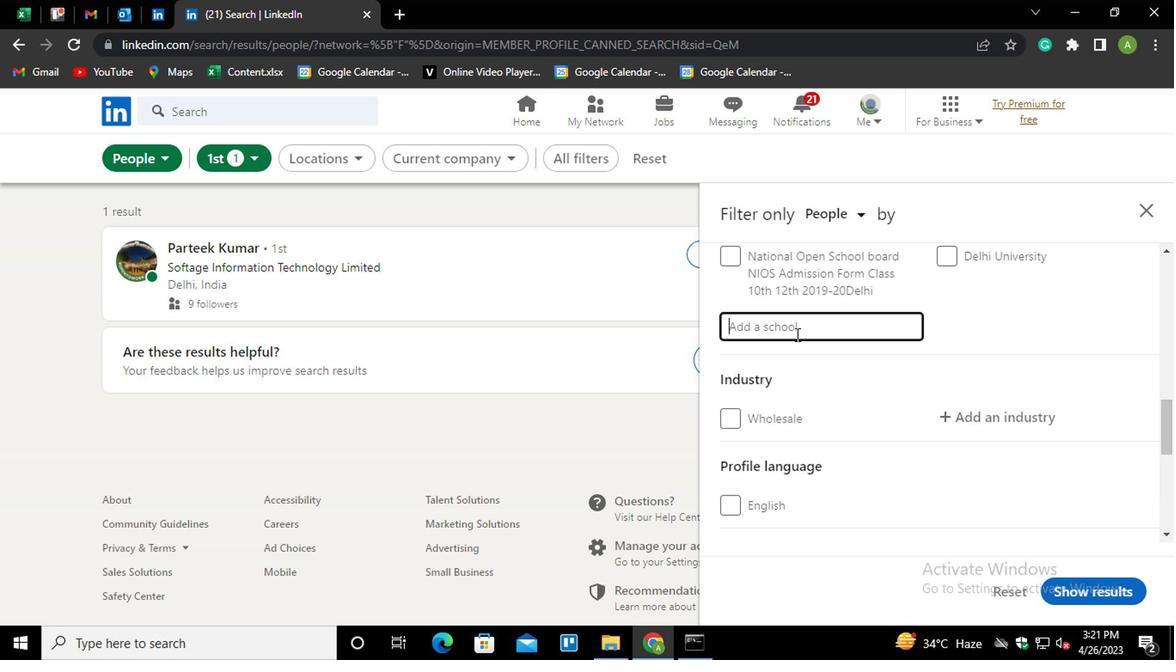
Action: Mouse pressed left at (798, 331)
Screenshot: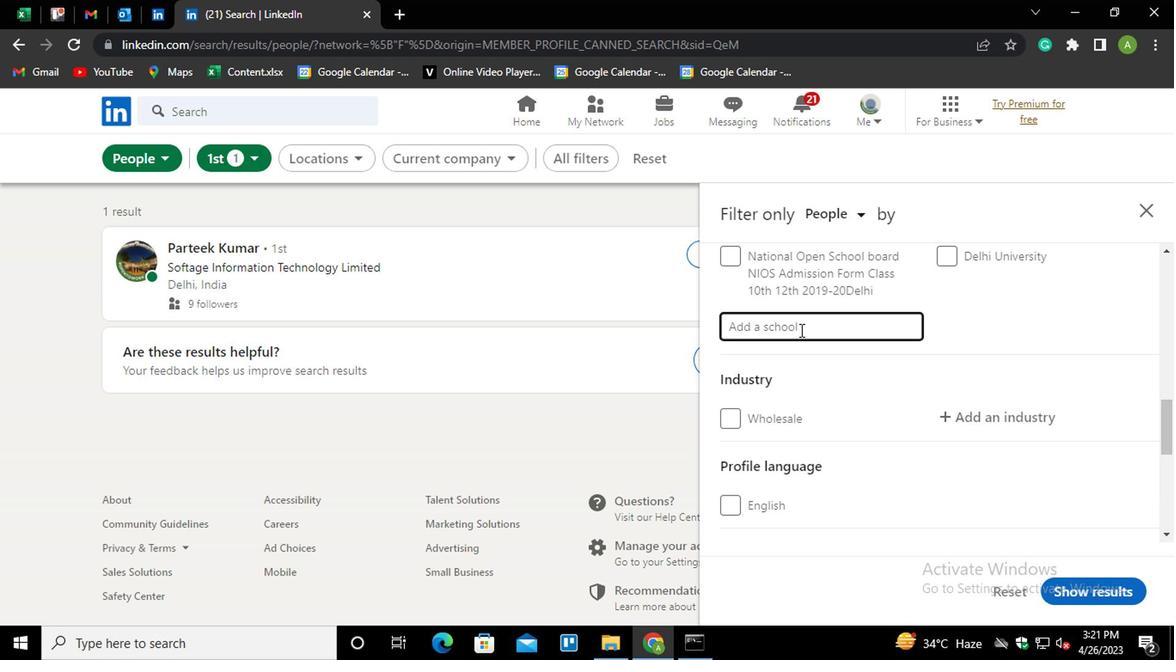 
Action: Key pressed <Key.shift>SREE<Key.space><Key.shift>SAS<Key.down><Key.enter>
Screenshot: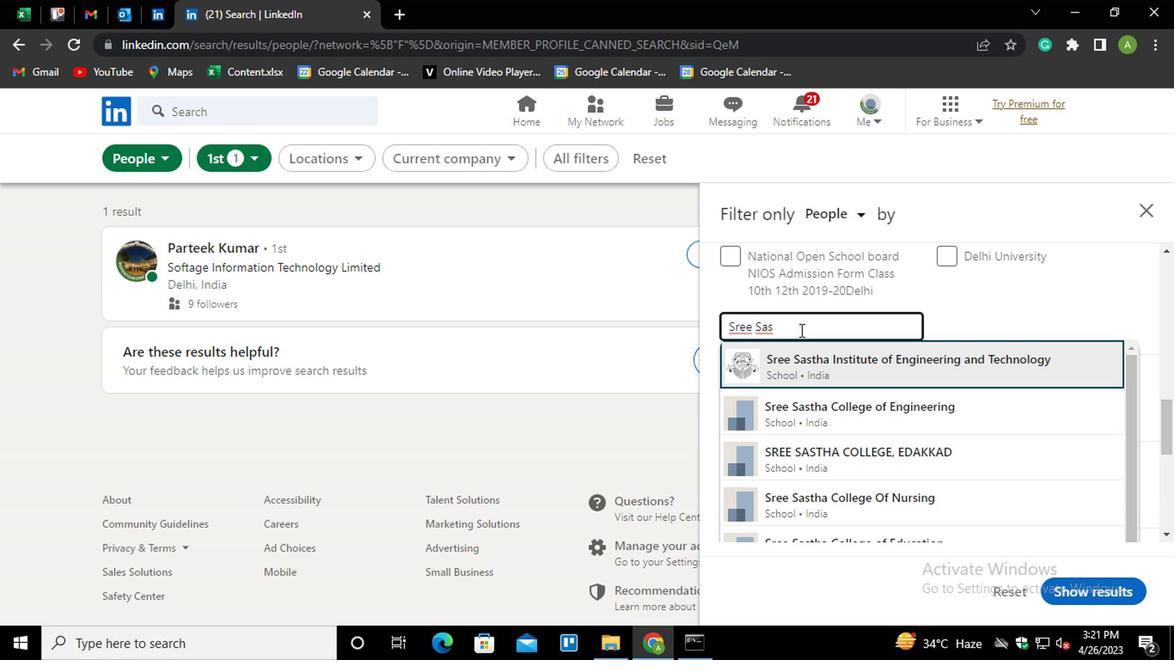 
Action: Mouse moved to (843, 368)
Screenshot: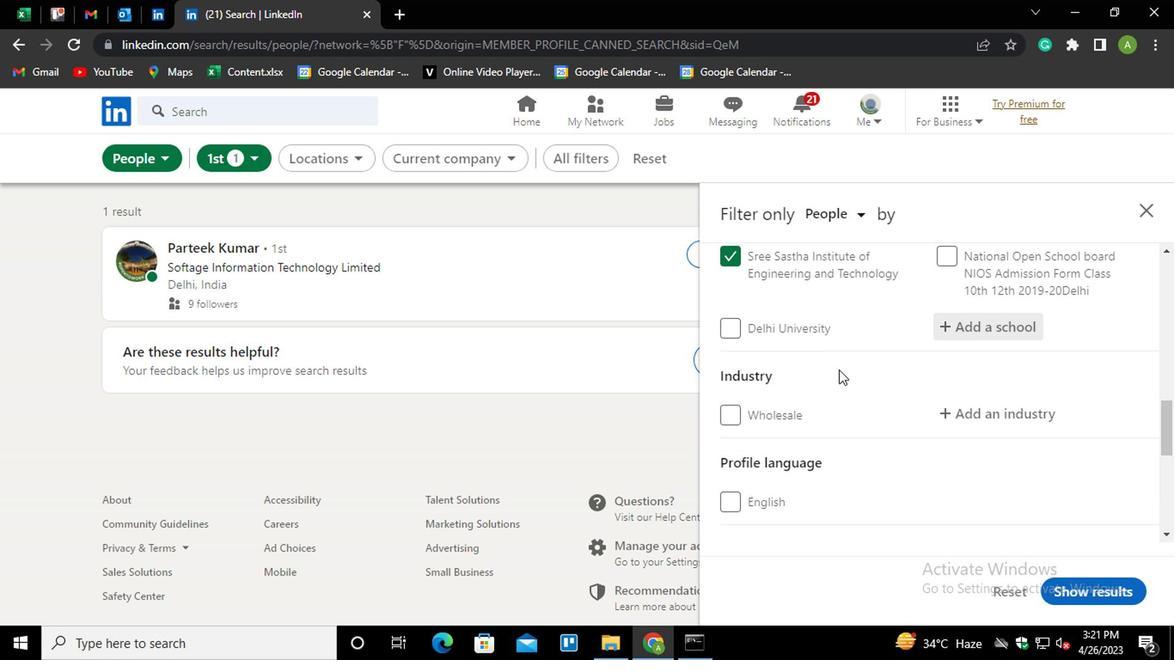 
Action: Mouse scrolled (843, 368) with delta (0, 0)
Screenshot: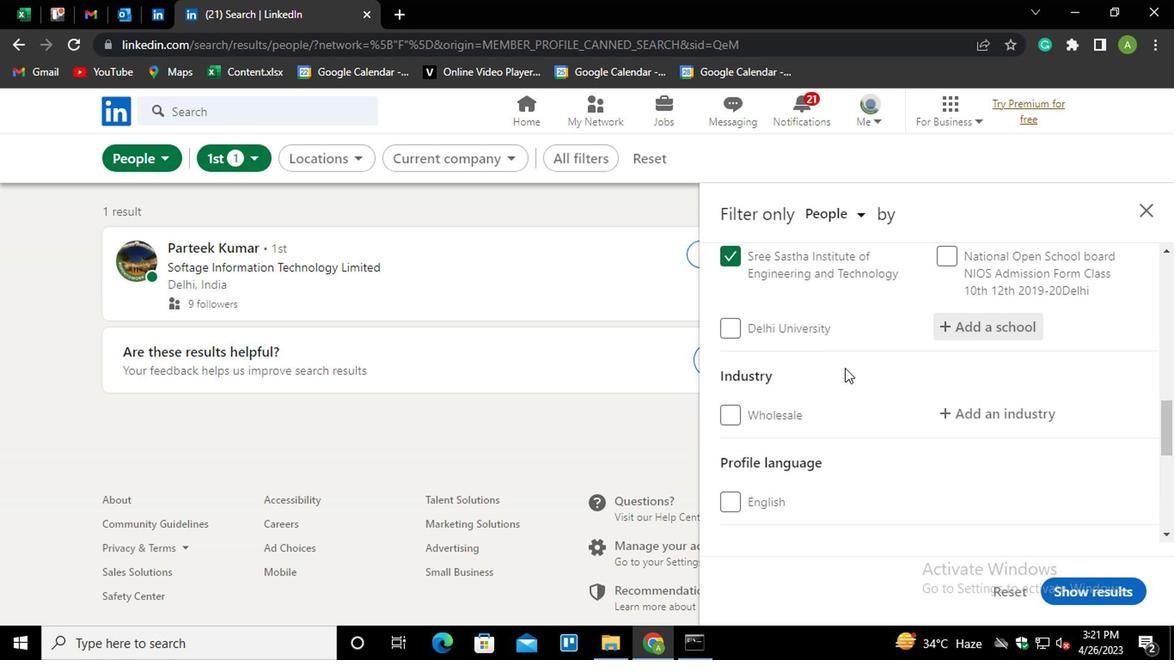 
Action: Mouse moved to (972, 318)
Screenshot: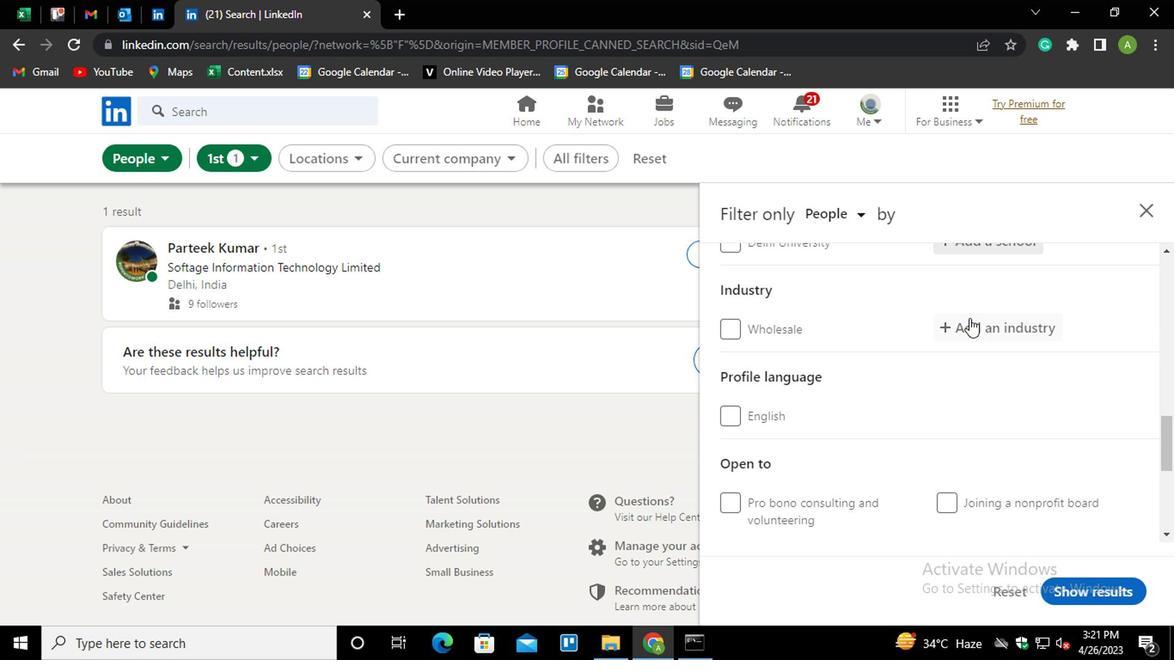 
Action: Mouse pressed left at (972, 318)
Screenshot: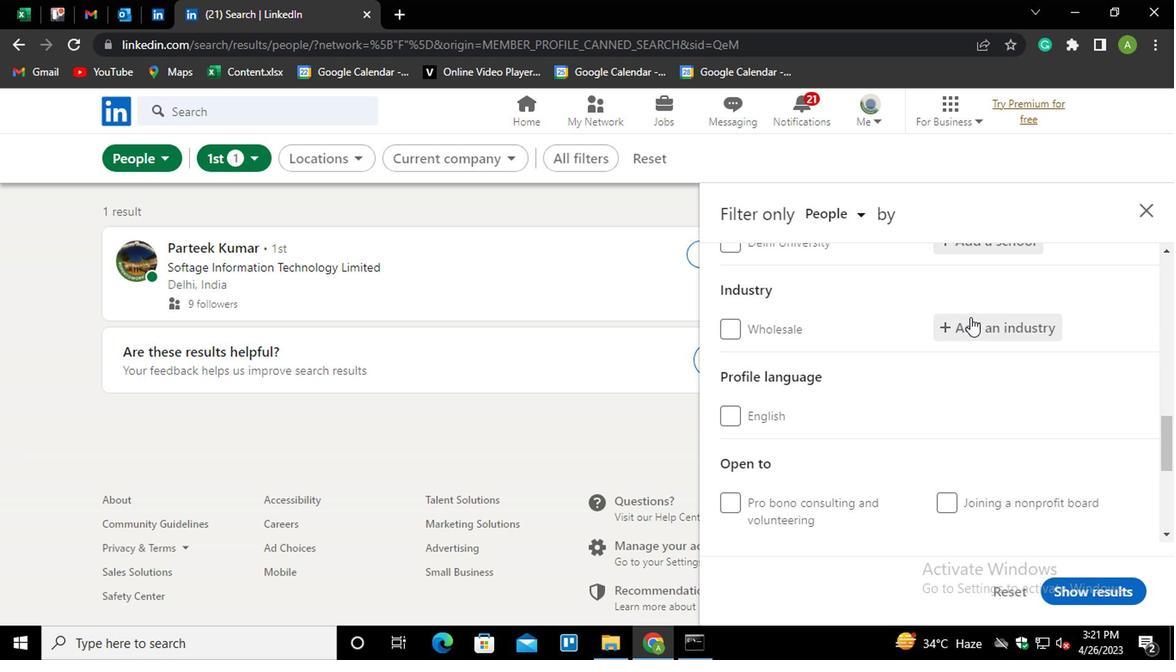 
Action: Mouse moved to (966, 330)
Screenshot: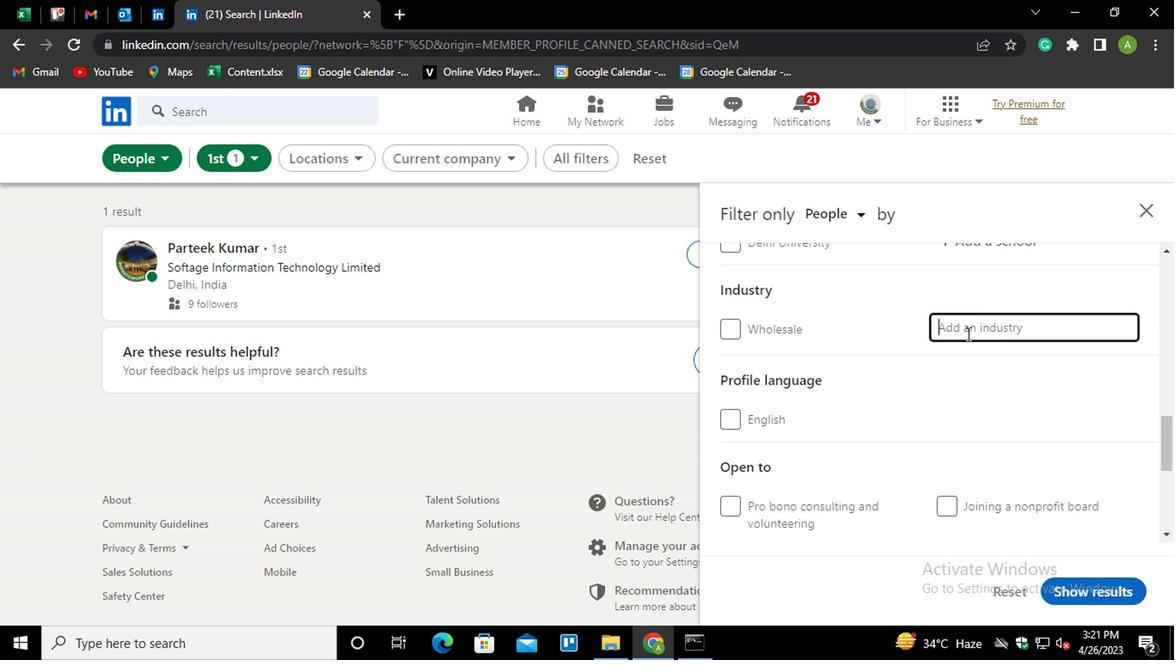 
Action: Mouse pressed left at (966, 330)
Screenshot: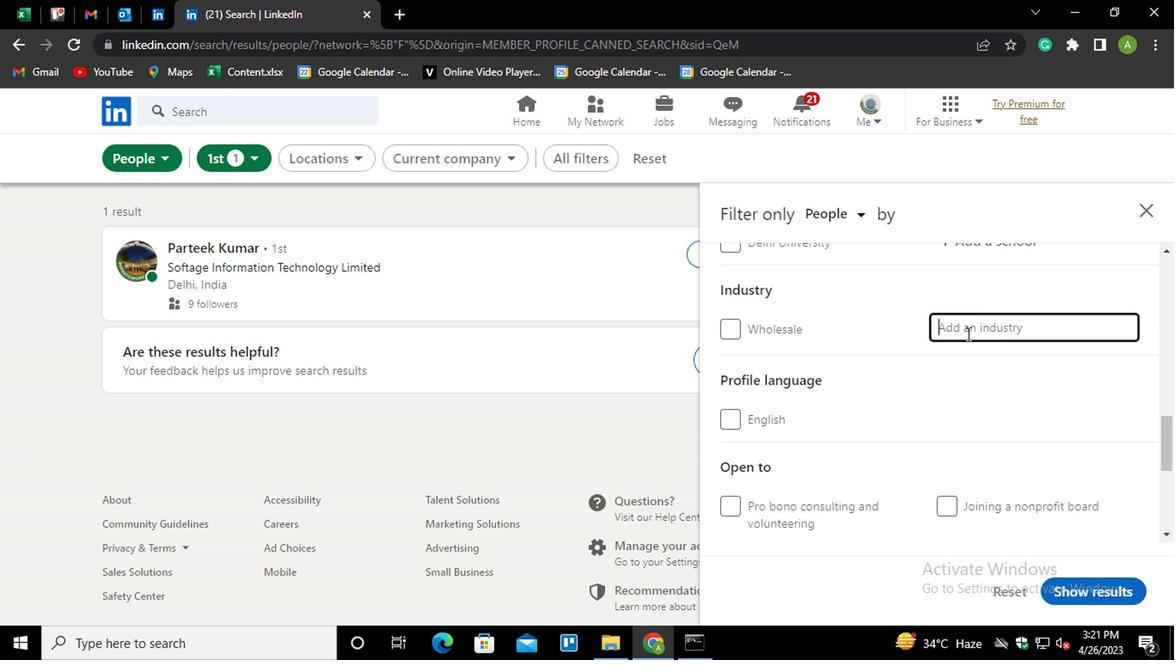 
Action: Key pressed <Key.shift_r>METAL<Key.down><Key.enter>
Screenshot: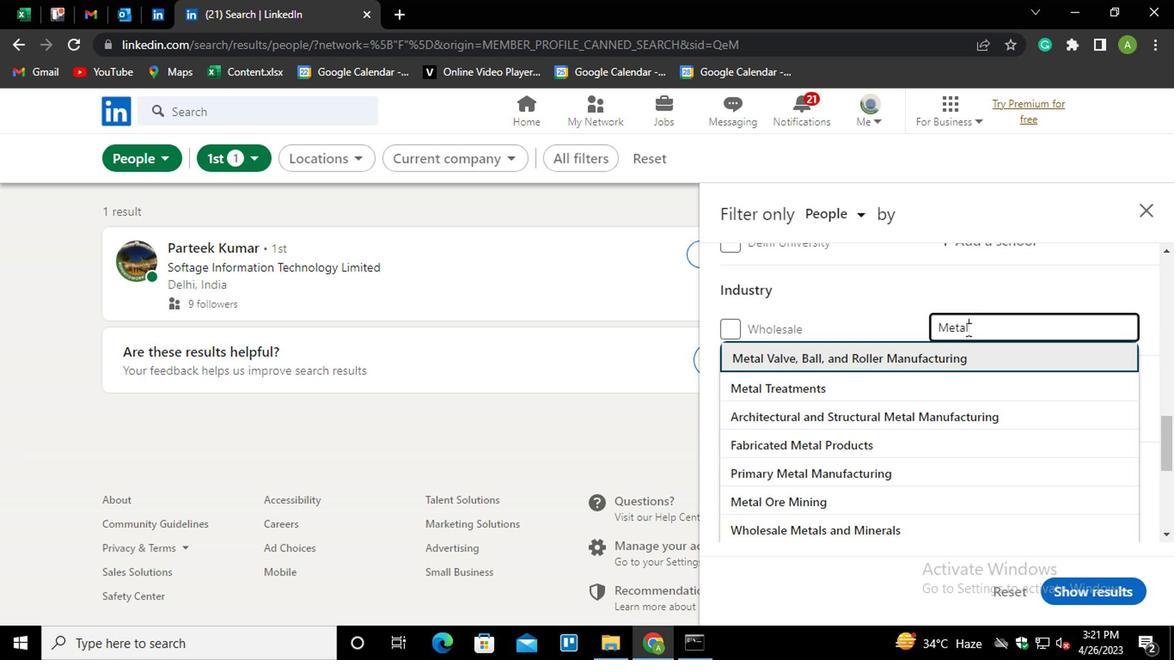 
Action: Mouse moved to (998, 331)
Screenshot: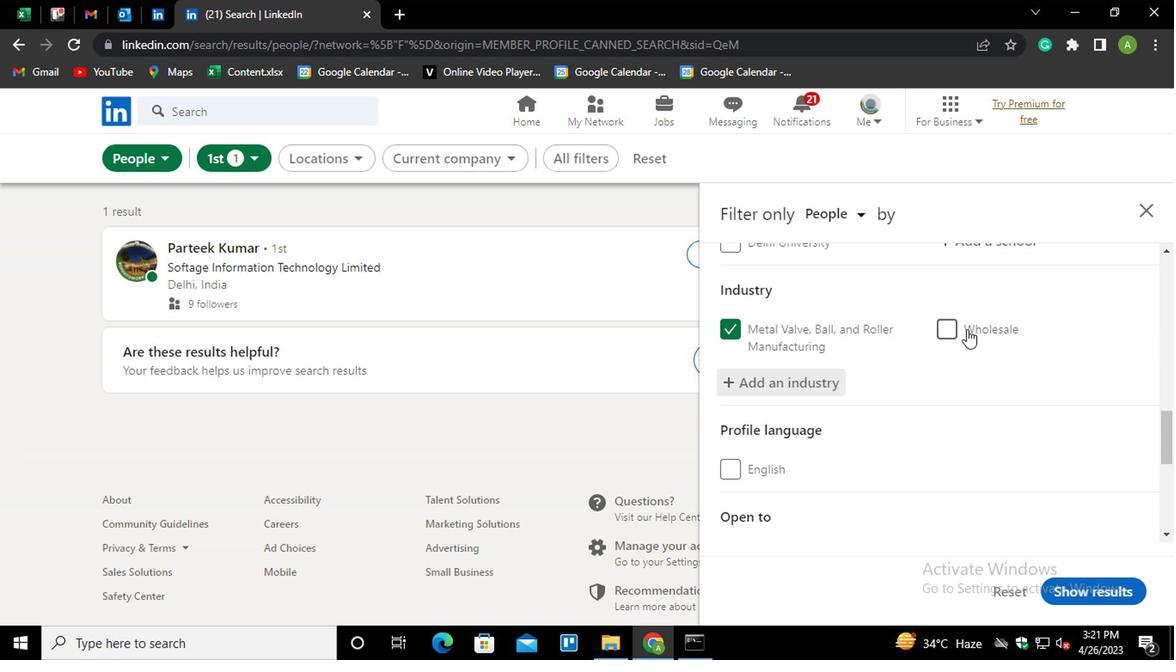 
Action: Mouse scrolled (998, 330) with delta (0, 0)
Screenshot: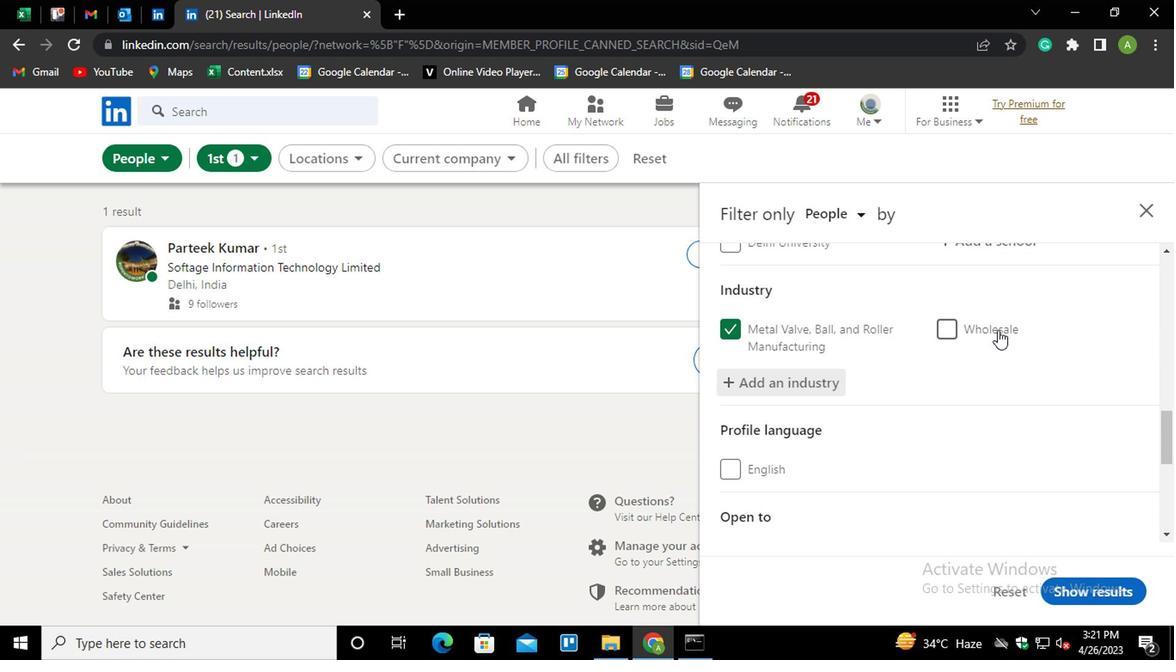 
Action: Mouse scrolled (998, 330) with delta (0, 0)
Screenshot: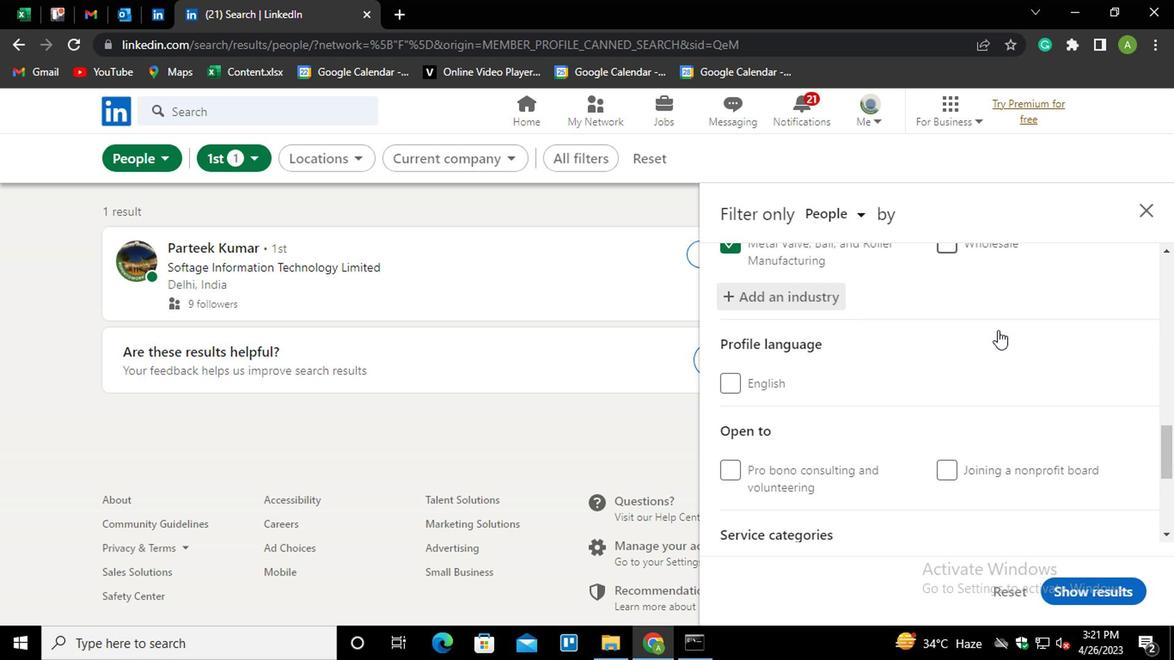
Action: Mouse moved to (997, 331)
Screenshot: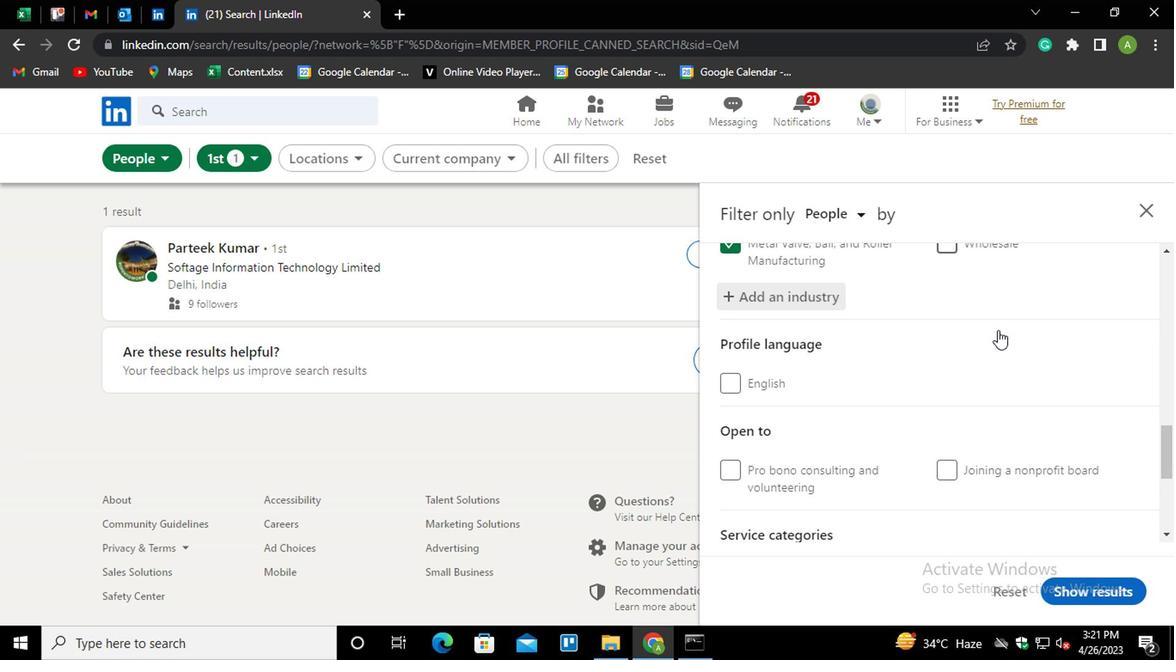 
Action: Mouse scrolled (997, 331) with delta (0, 0)
Screenshot: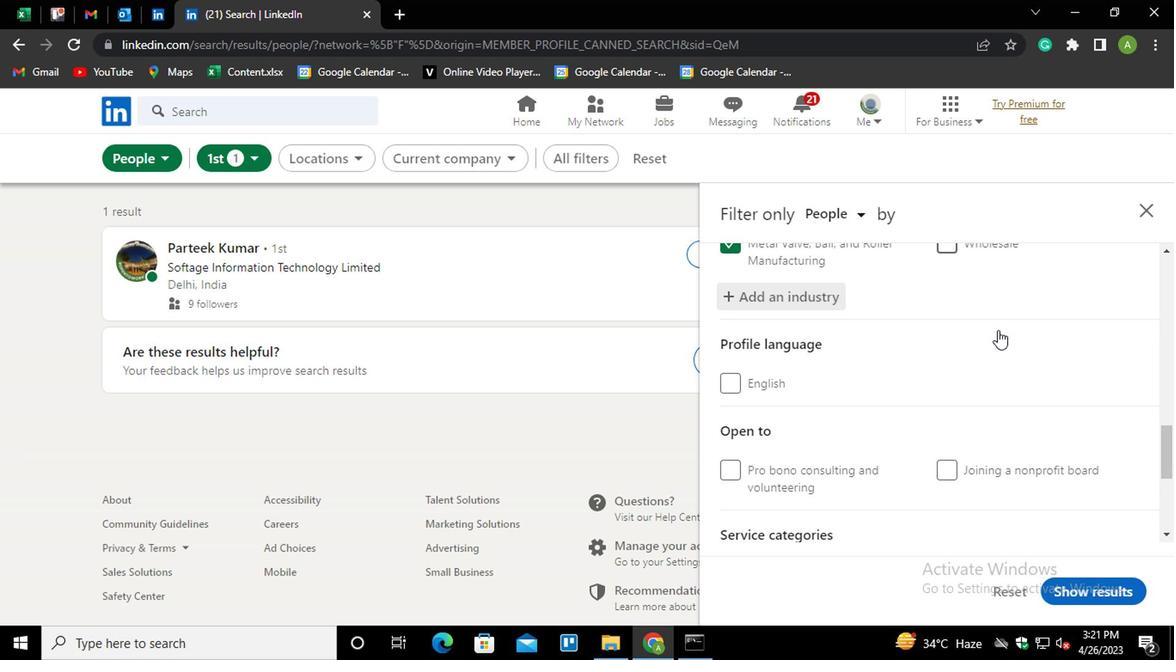 
Action: Mouse moved to (997, 331)
Screenshot: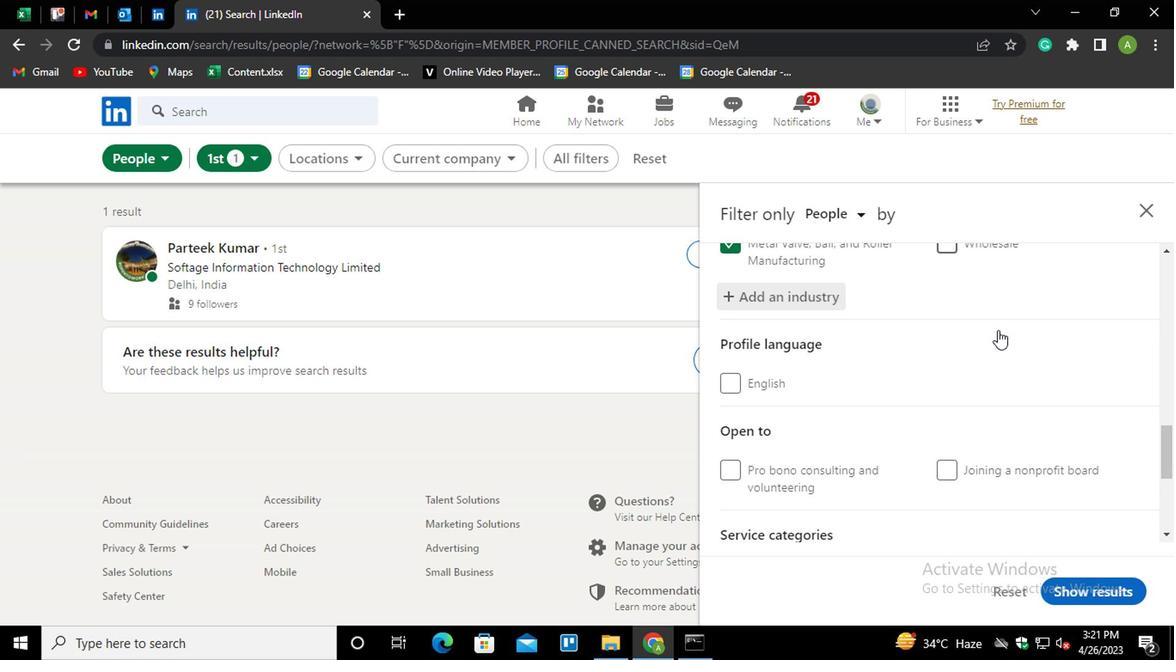 
Action: Mouse scrolled (997, 331) with delta (0, 0)
Screenshot: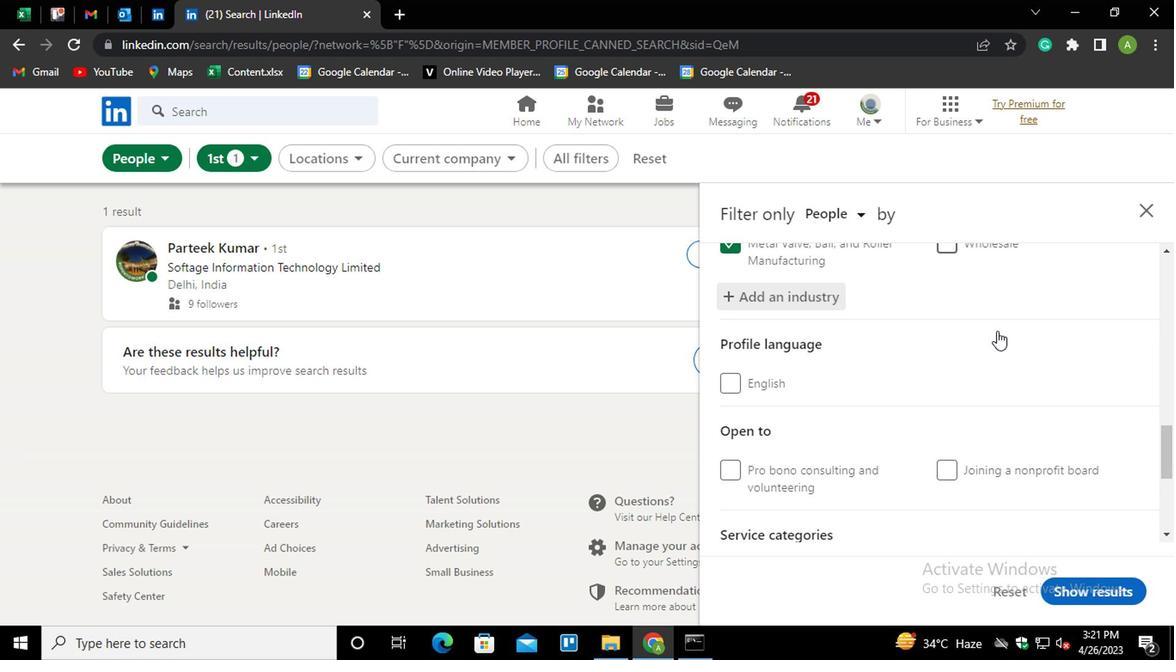 
Action: Mouse moved to (798, 320)
Screenshot: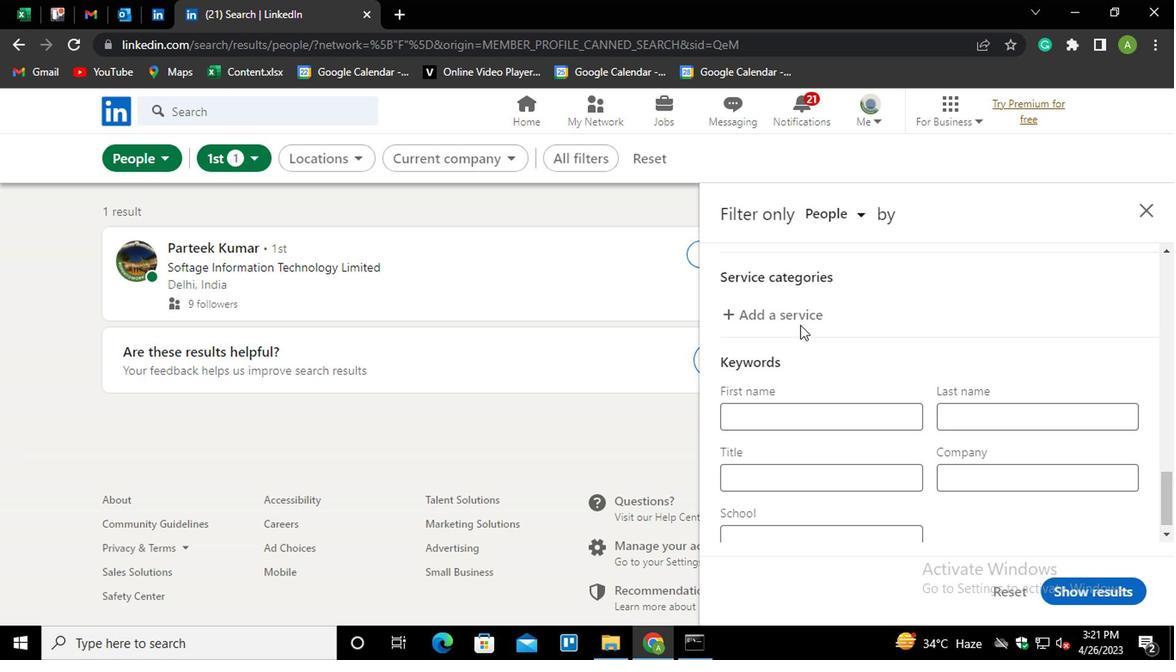 
Action: Mouse pressed left at (798, 320)
Screenshot: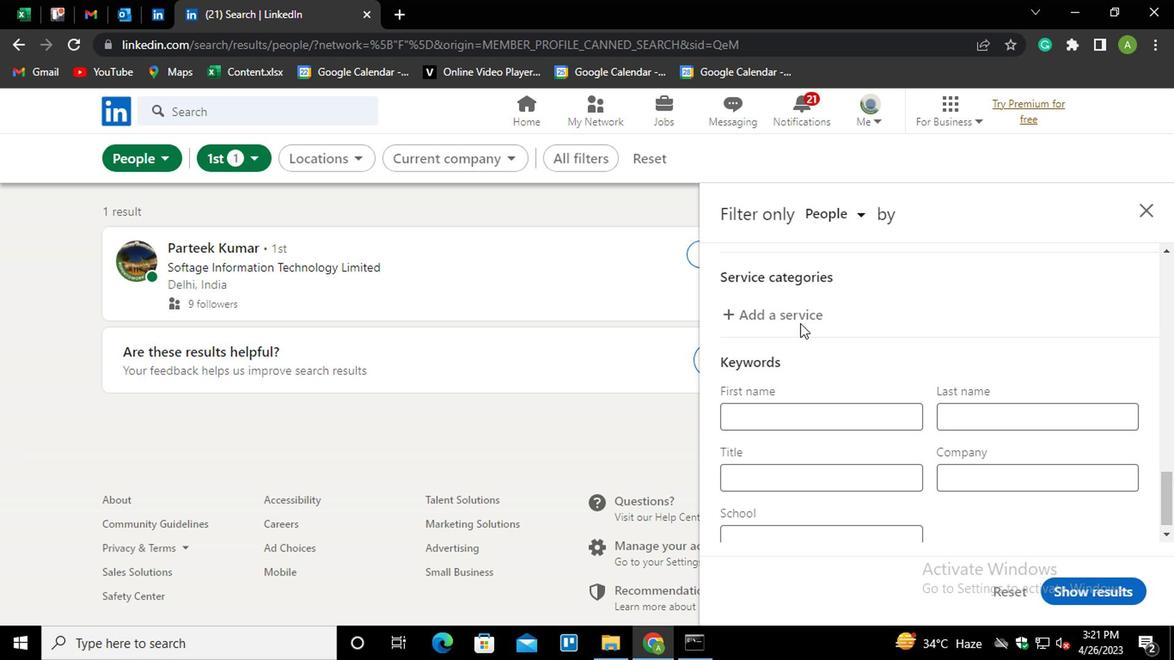 
Action: Mouse moved to (802, 316)
Screenshot: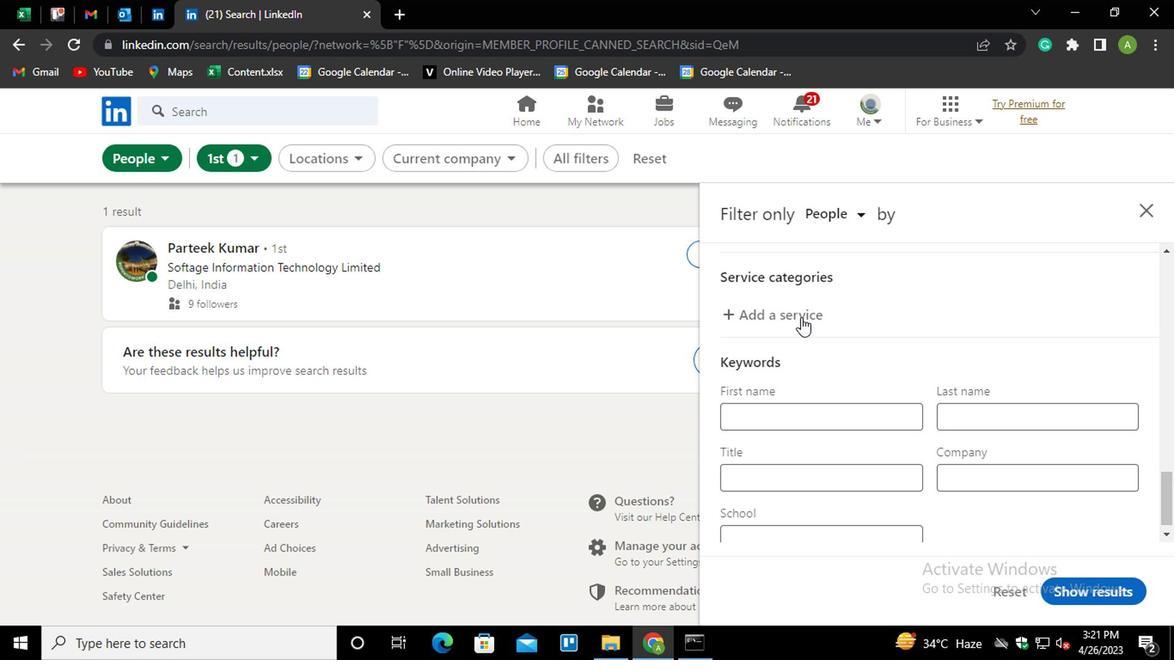 
Action: Mouse pressed left at (802, 316)
Screenshot: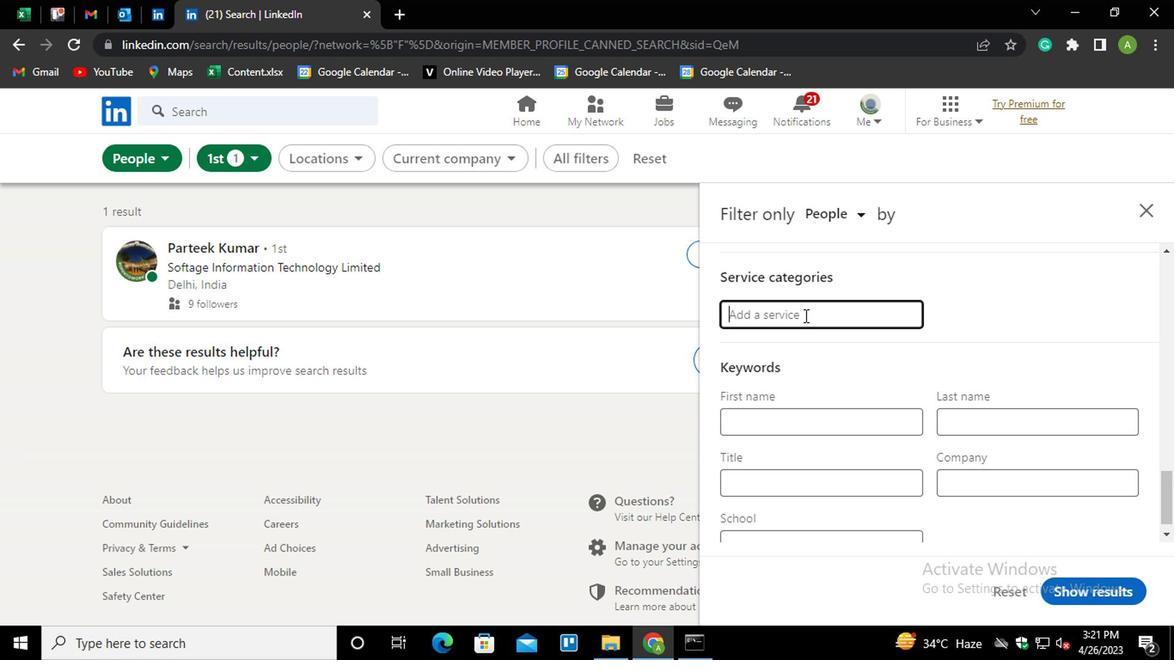 
Action: Key pressed <Key.shift>REAL<Key.down><Key.down><Key.down><Key.enter>
Screenshot: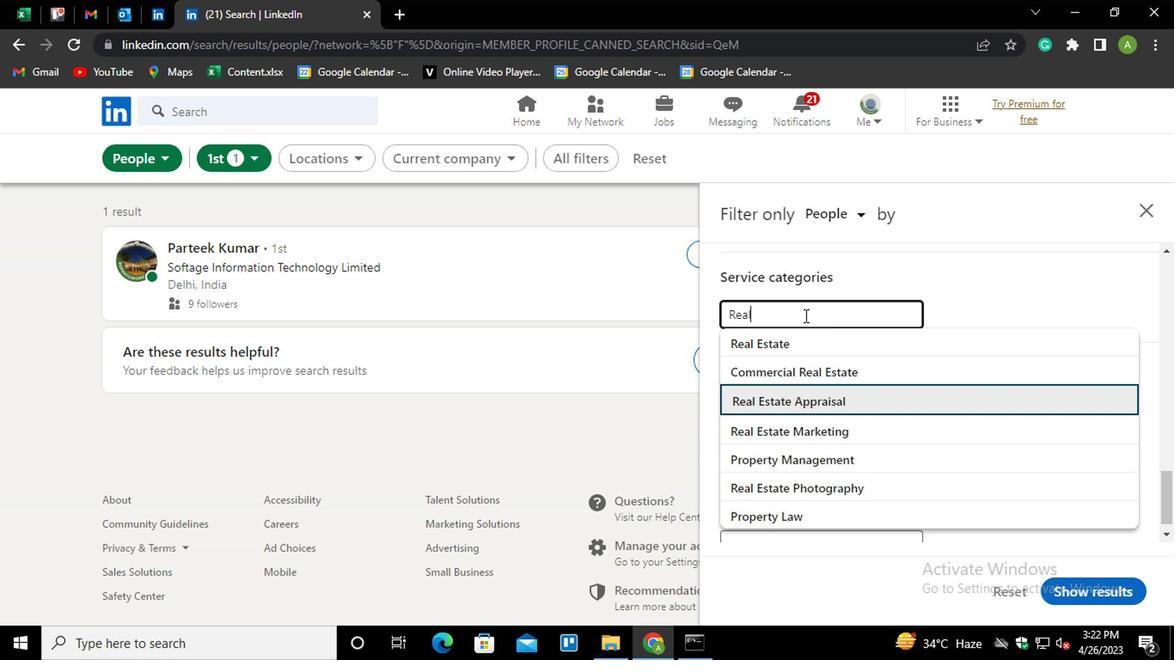 
Action: Mouse moved to (923, 322)
Screenshot: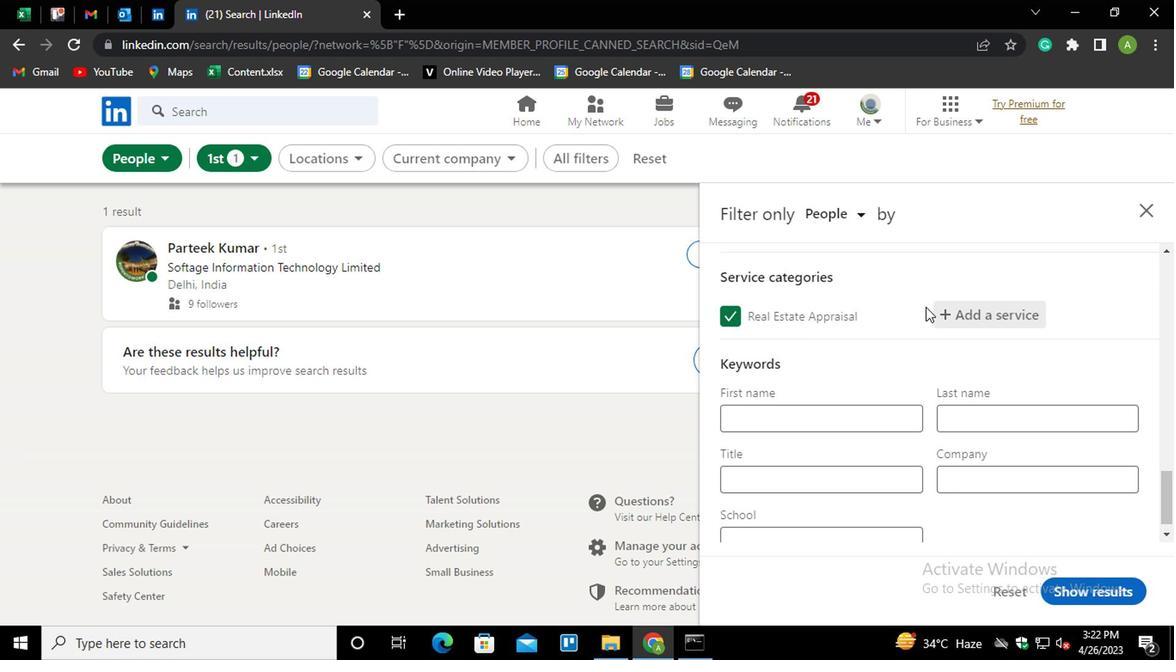 
Action: Mouse scrolled (923, 321) with delta (0, 0)
Screenshot: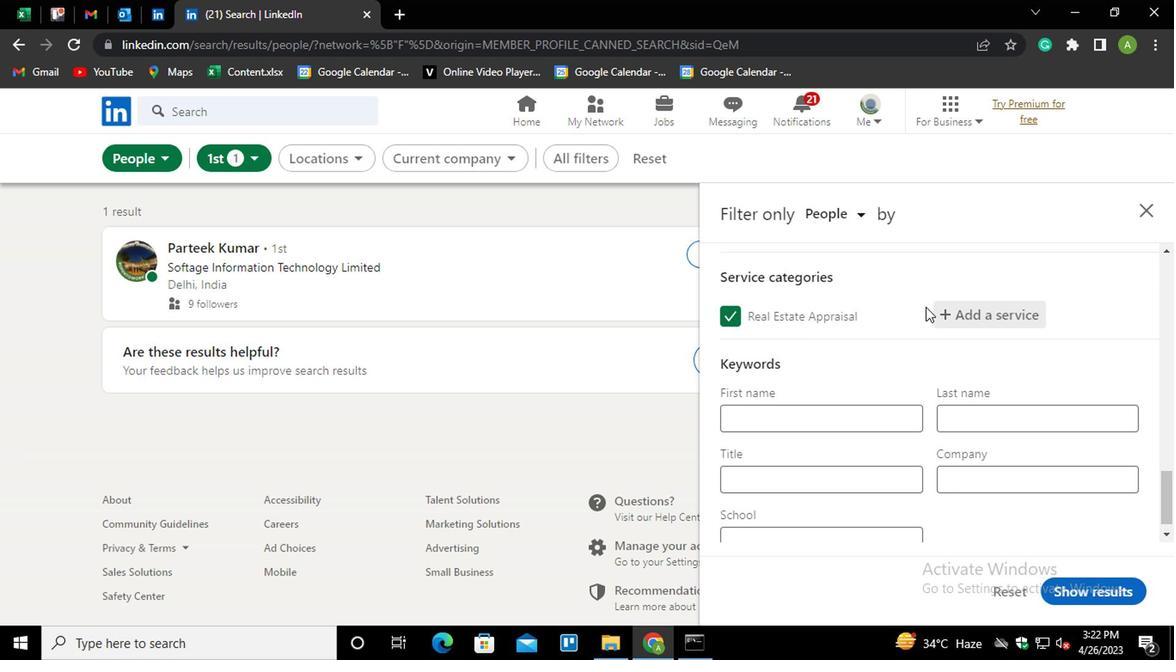 
Action: Mouse moved to (922, 323)
Screenshot: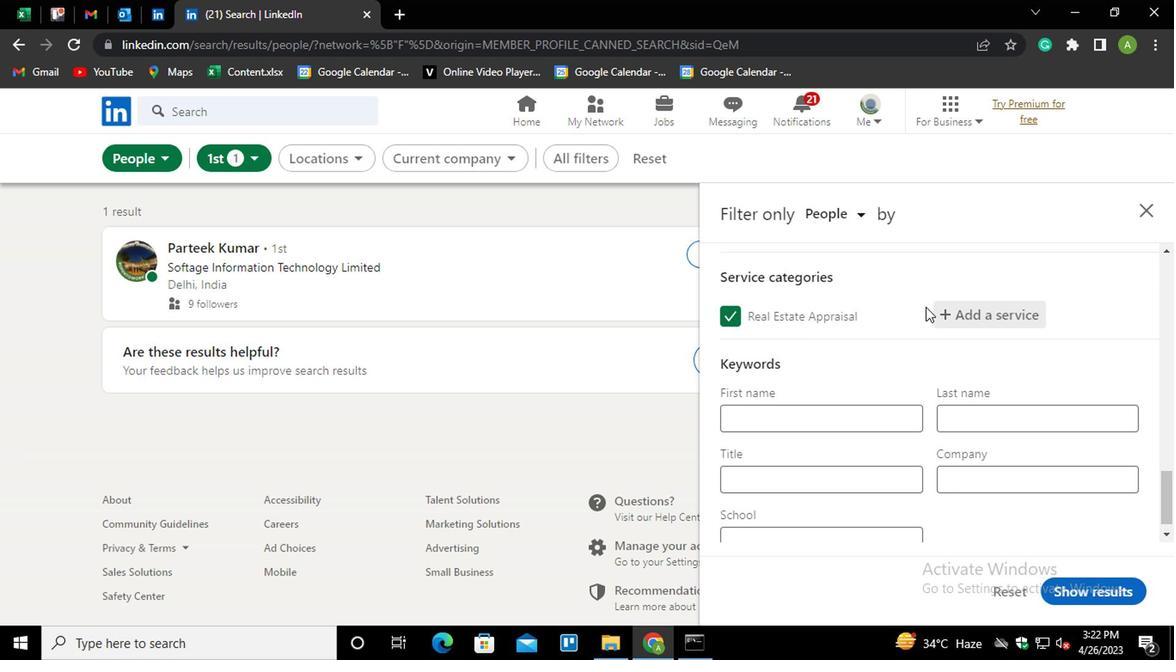 
Action: Mouse scrolled (922, 322) with delta (0, 0)
Screenshot: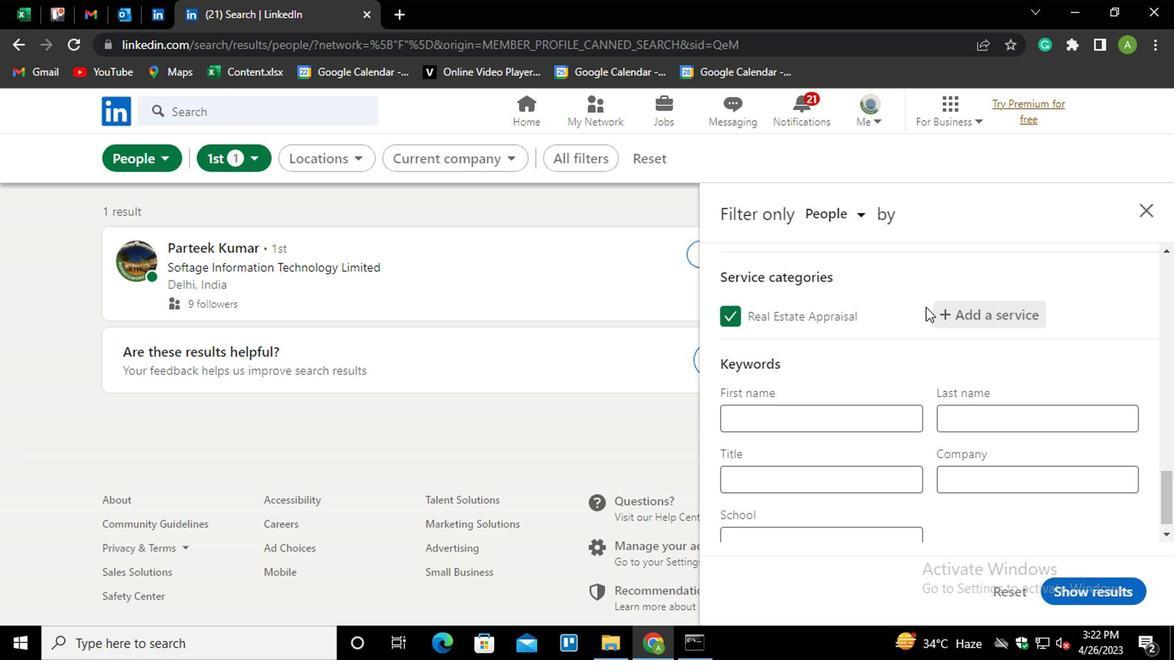 
Action: Mouse moved to (922, 324)
Screenshot: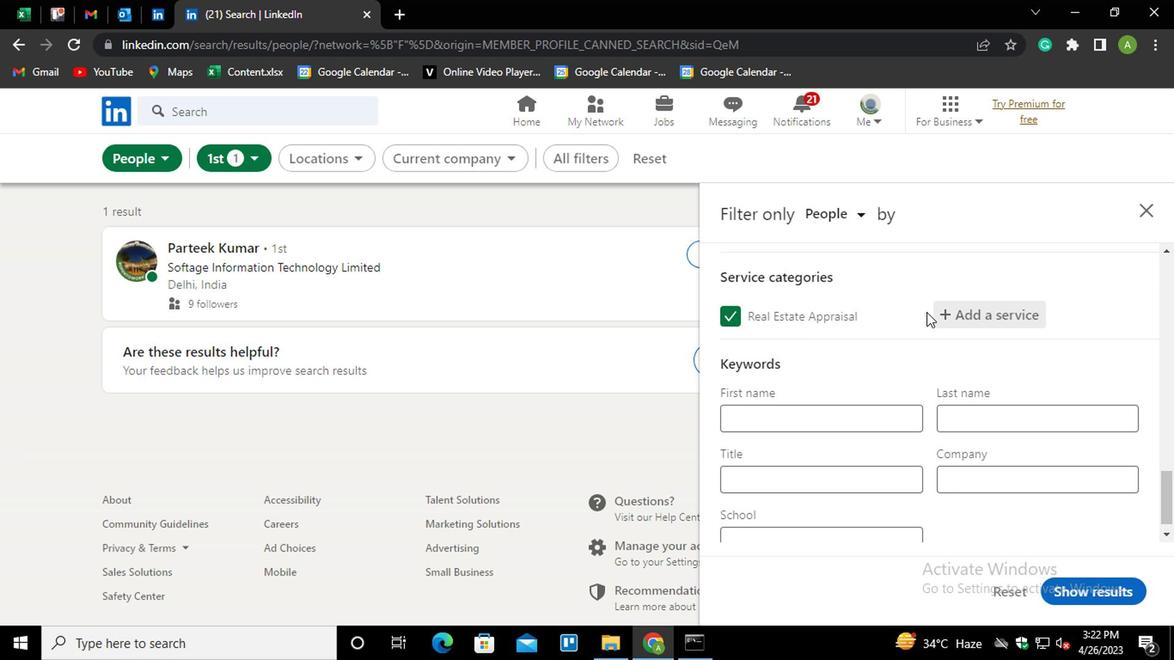 
Action: Mouse scrolled (922, 323) with delta (0, -1)
Screenshot: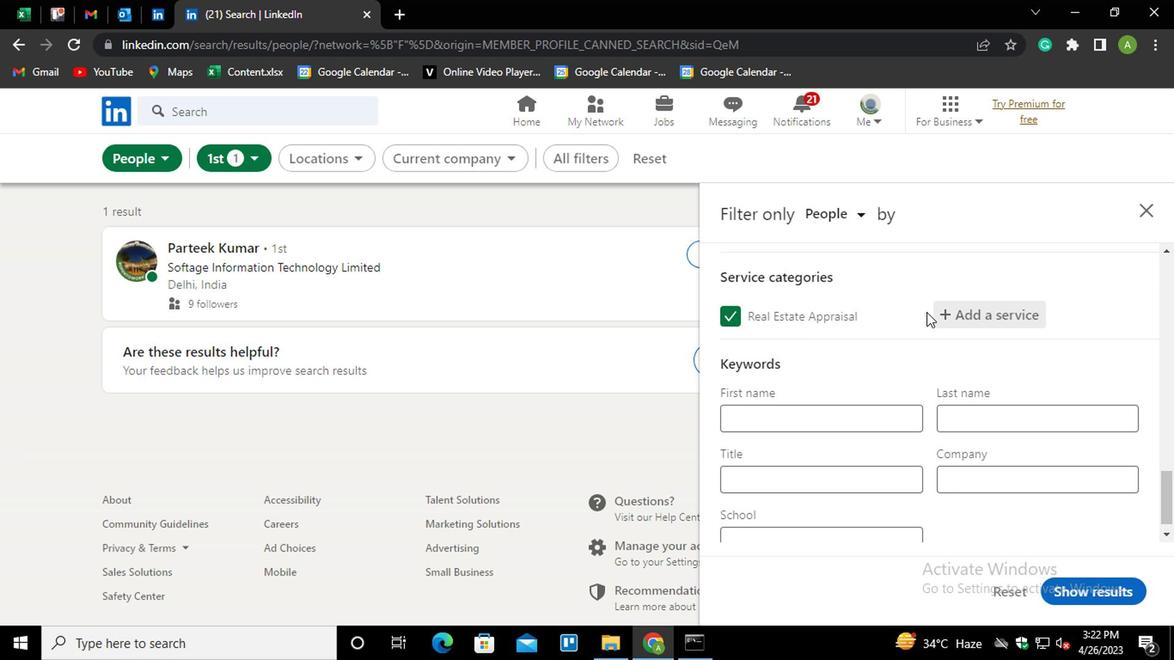 
Action: Mouse scrolled (922, 323) with delta (0, -1)
Screenshot: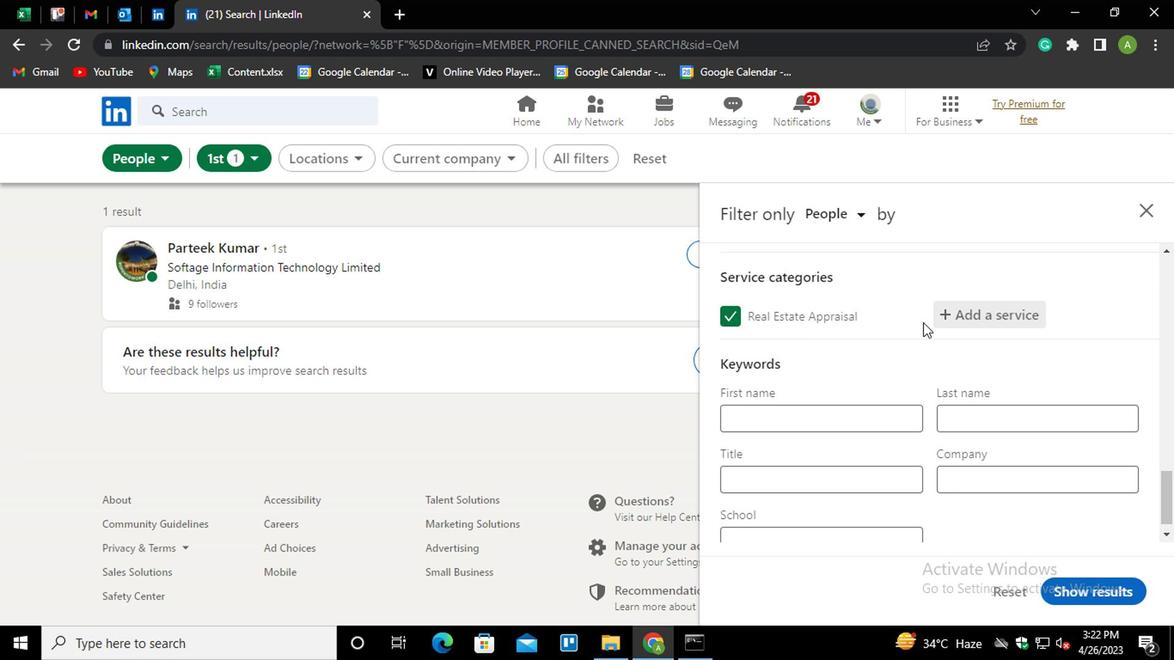 
Action: Mouse moved to (843, 467)
Screenshot: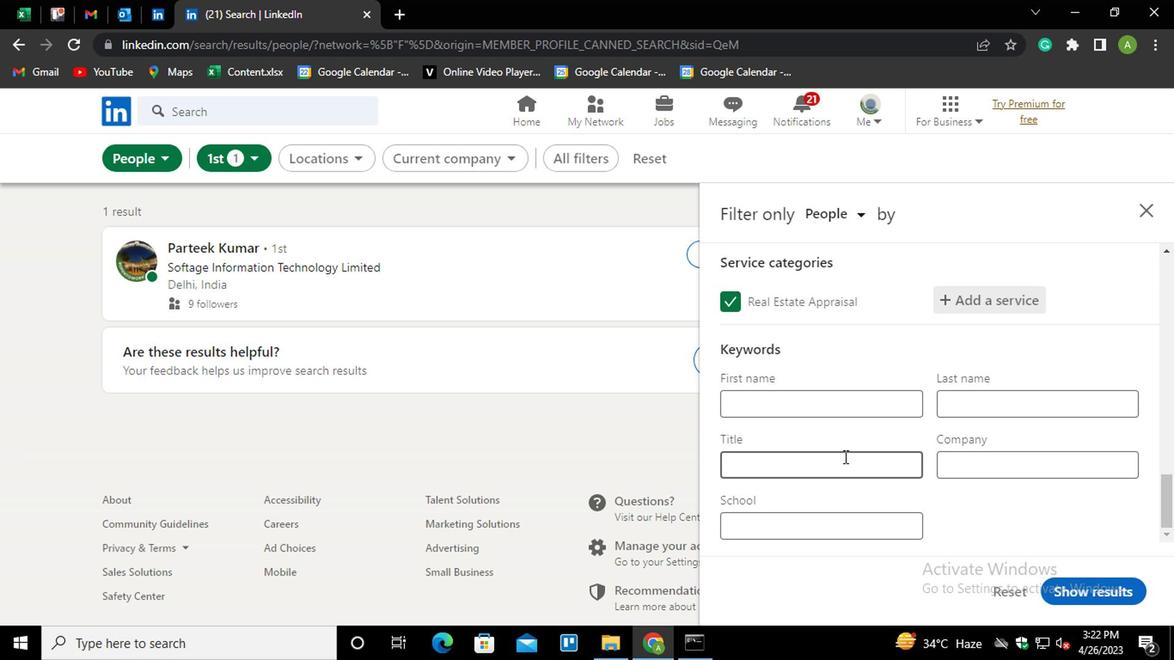 
Action: Mouse pressed left at (843, 467)
Screenshot: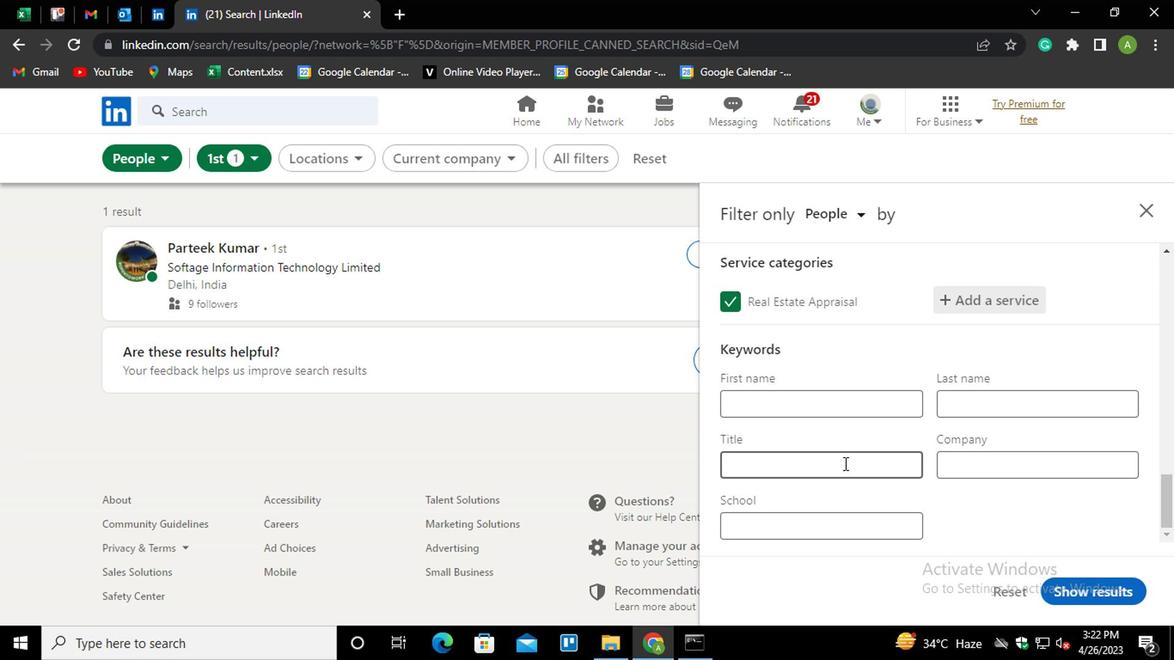 
Action: Mouse moved to (838, 473)
Screenshot: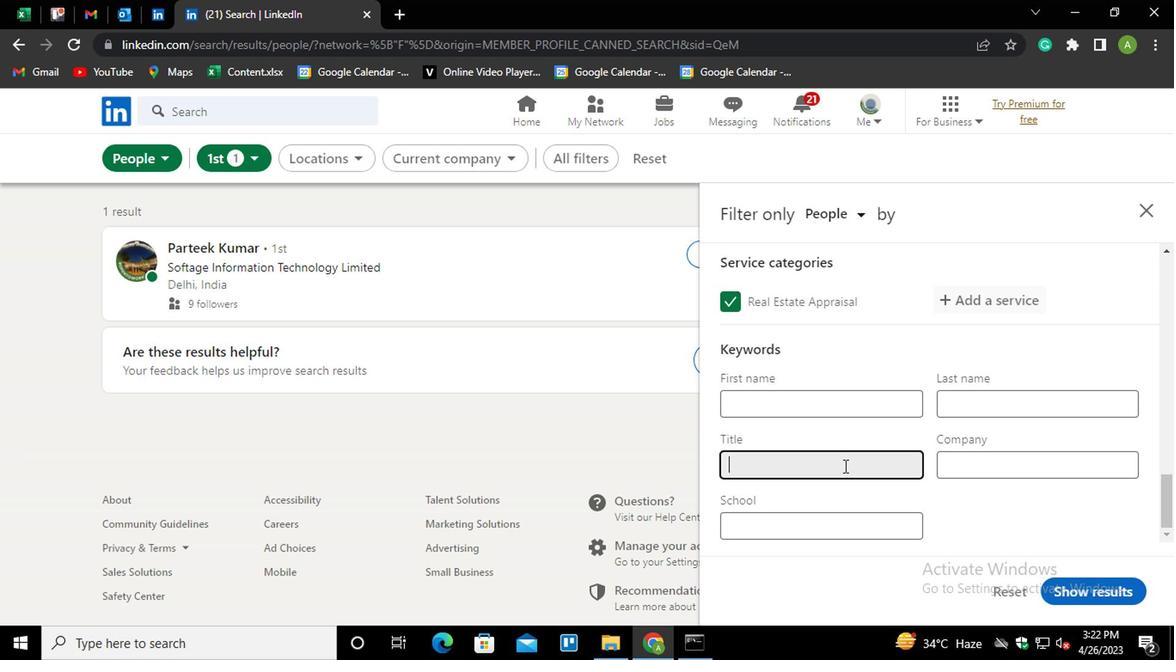 
Action: Key pressed <Key.shift>
Screenshot: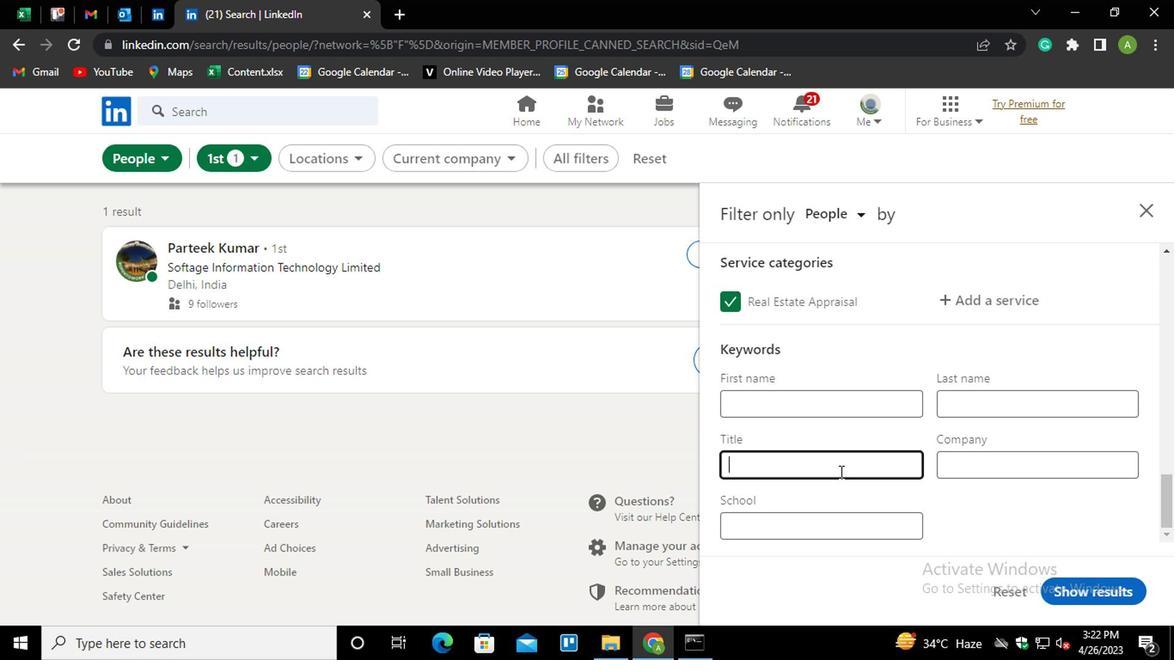 
Action: Mouse moved to (837, 474)
Screenshot: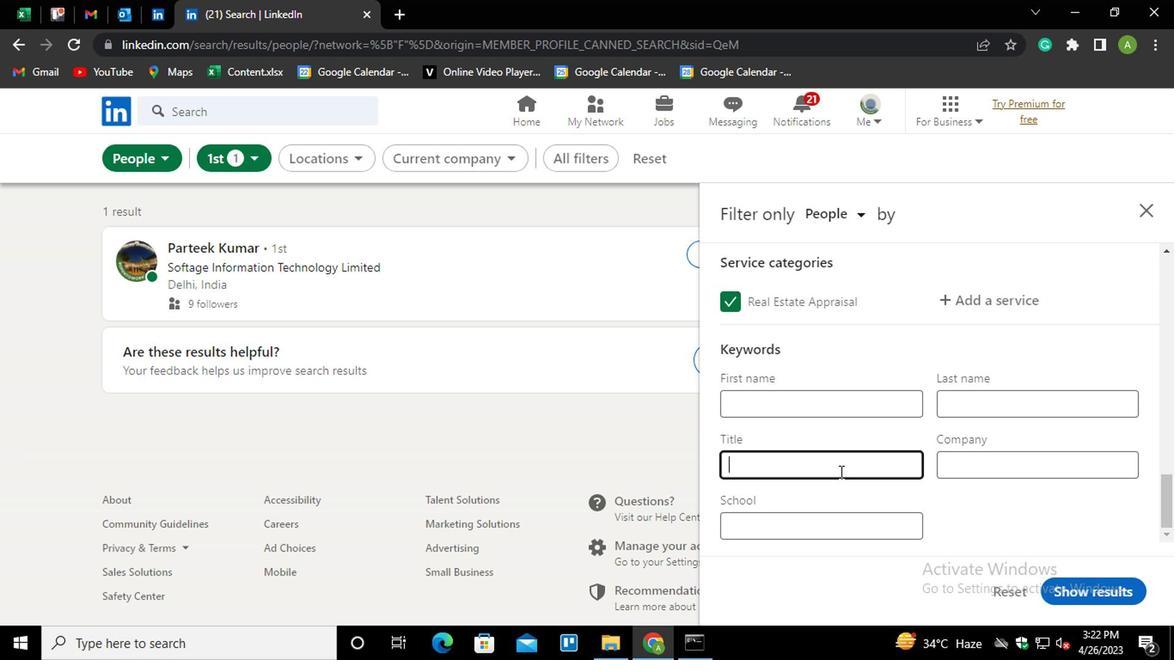 
Action: Key pressed ACCOUNT<Key.space><Key.shift_r>PAYABLE/<Key.shift>RECEIVABLR<Key.backspace>E
Screenshot: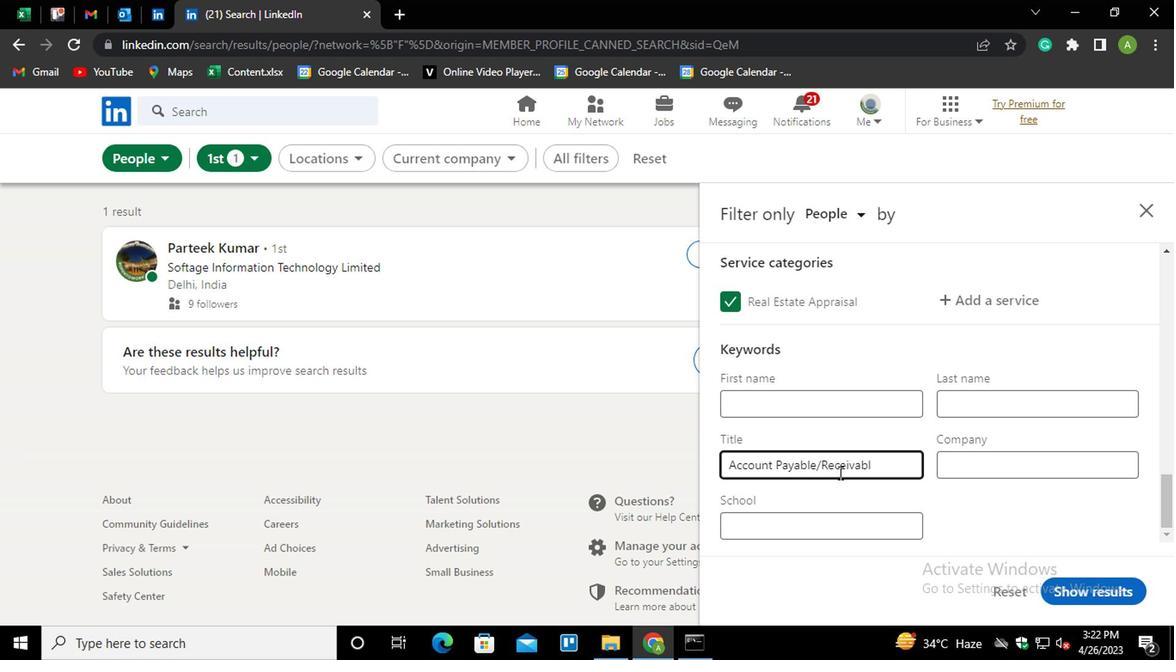 
Action: Mouse moved to (1122, 524)
Screenshot: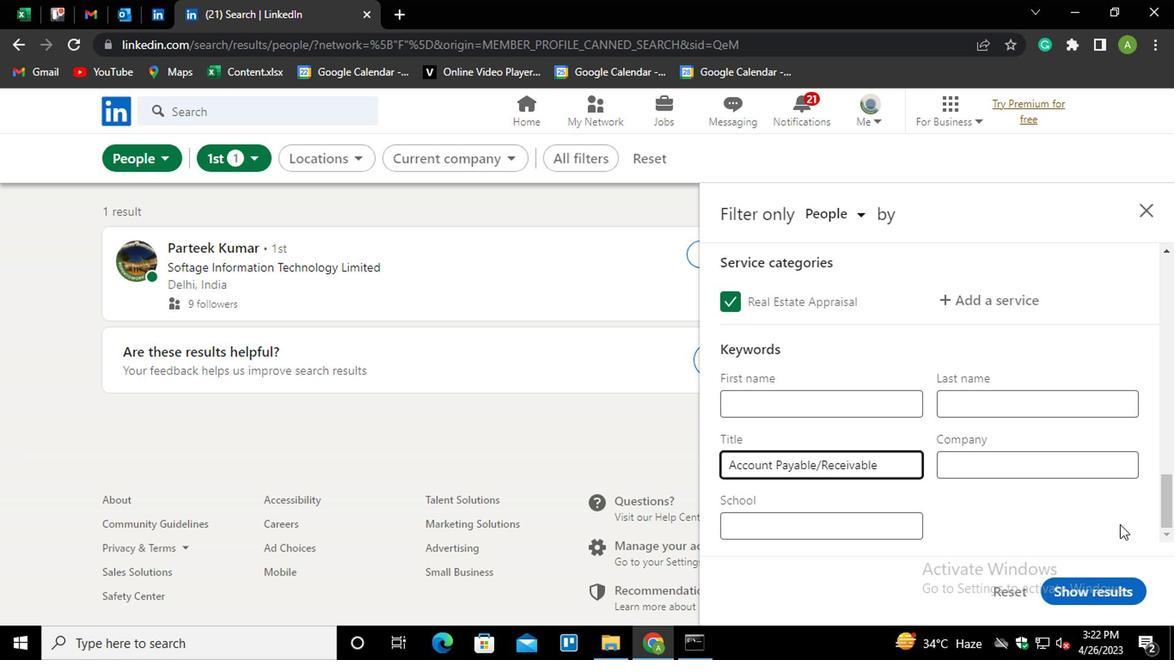 
Action: Mouse pressed left at (1122, 524)
Screenshot: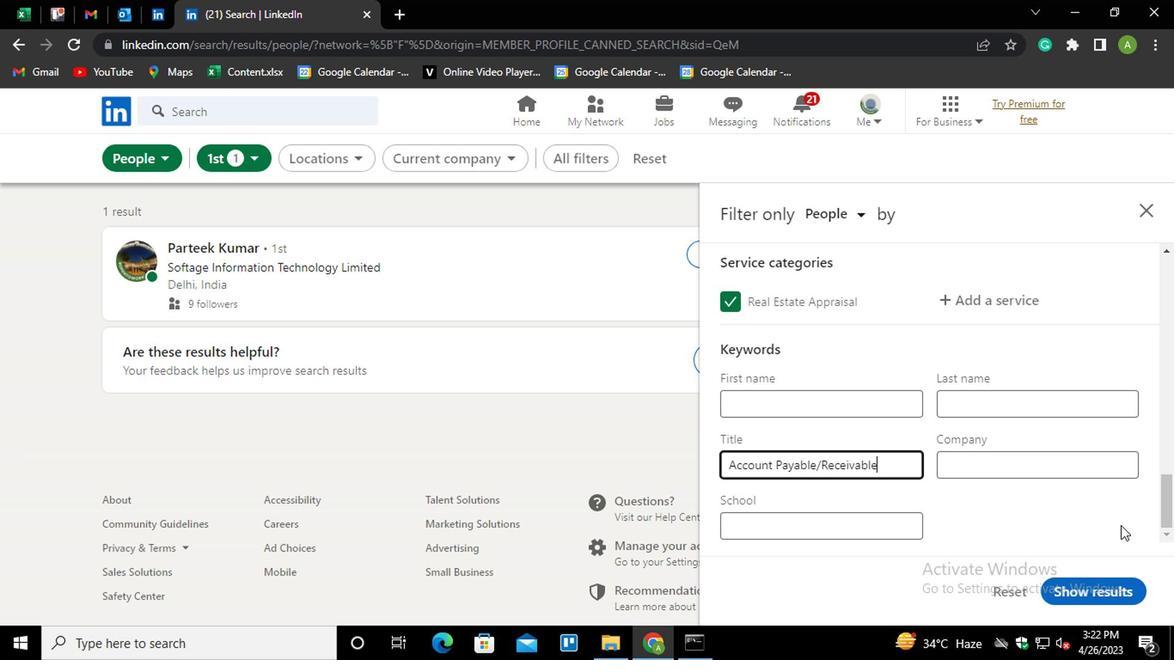 
Action: Mouse moved to (883, 470)
Screenshot: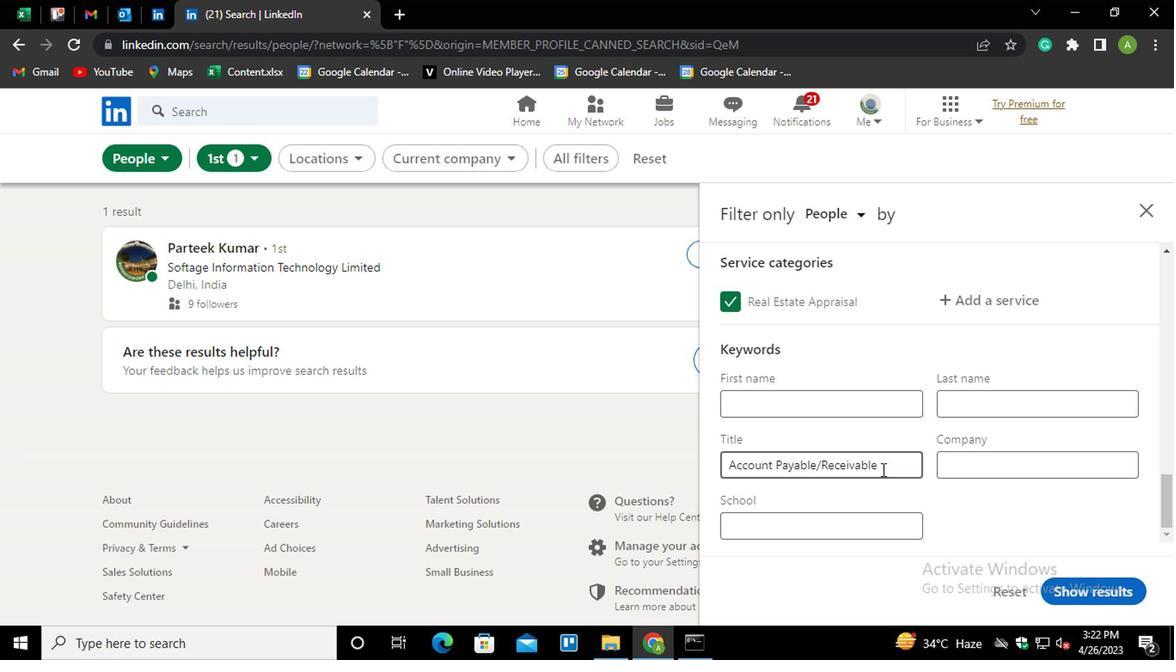 
Action: Mouse pressed left at (883, 470)
Screenshot: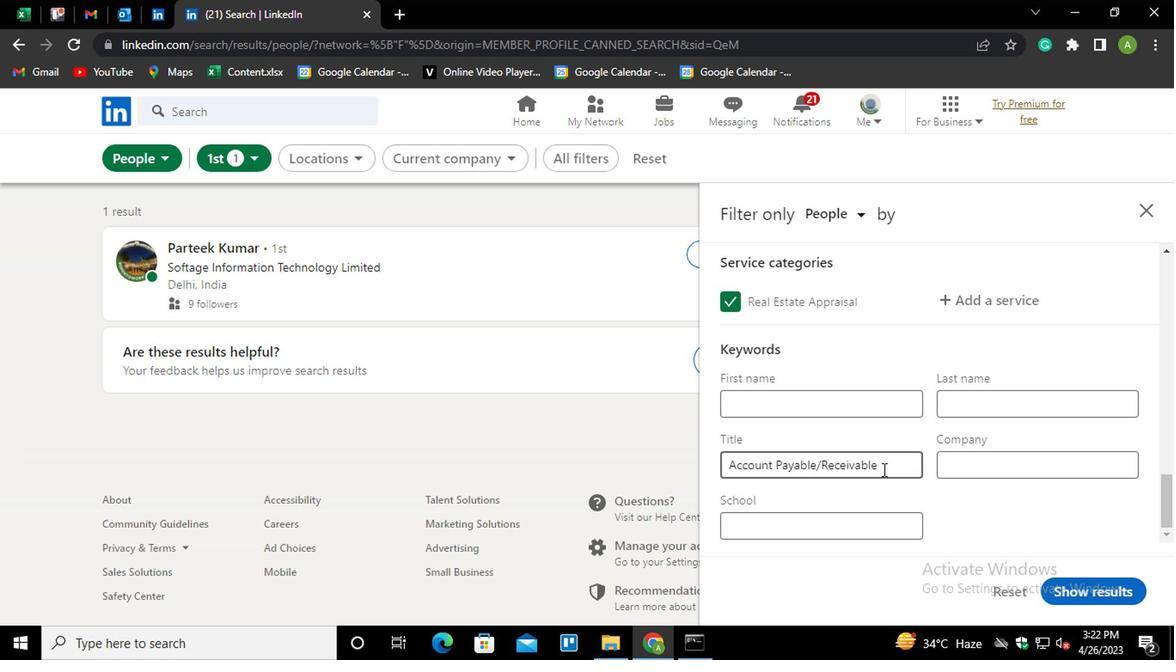 
Action: Key pressed <Key.space><Key.shift>CLEARK
Screenshot: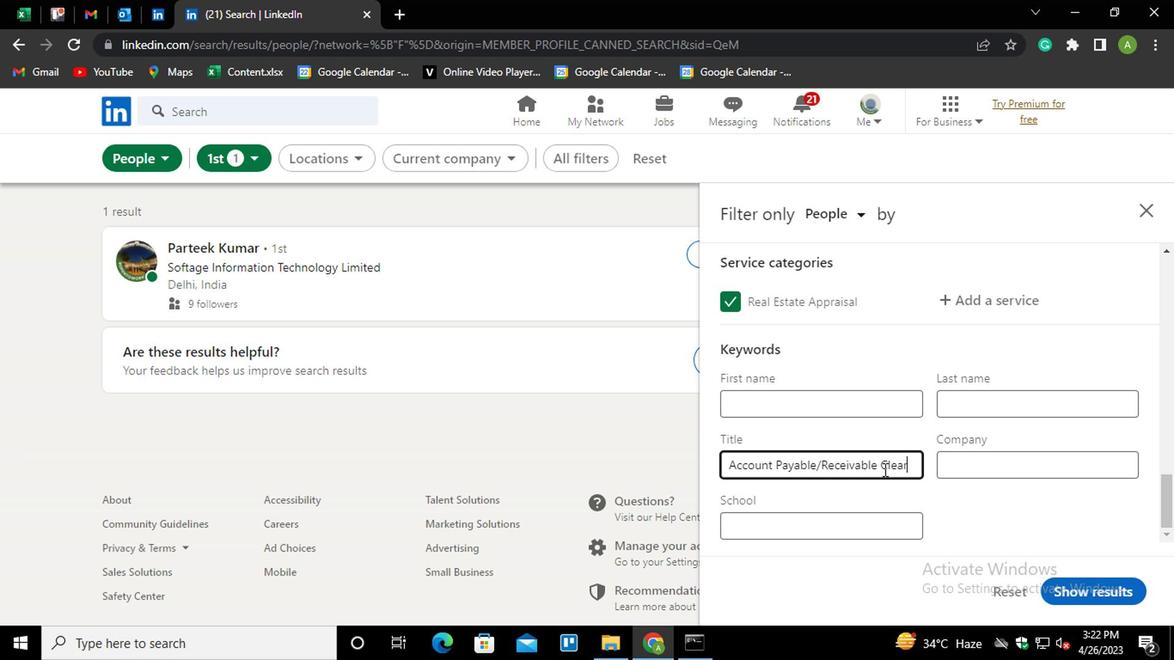 
Action: Mouse moved to (1070, 531)
Screenshot: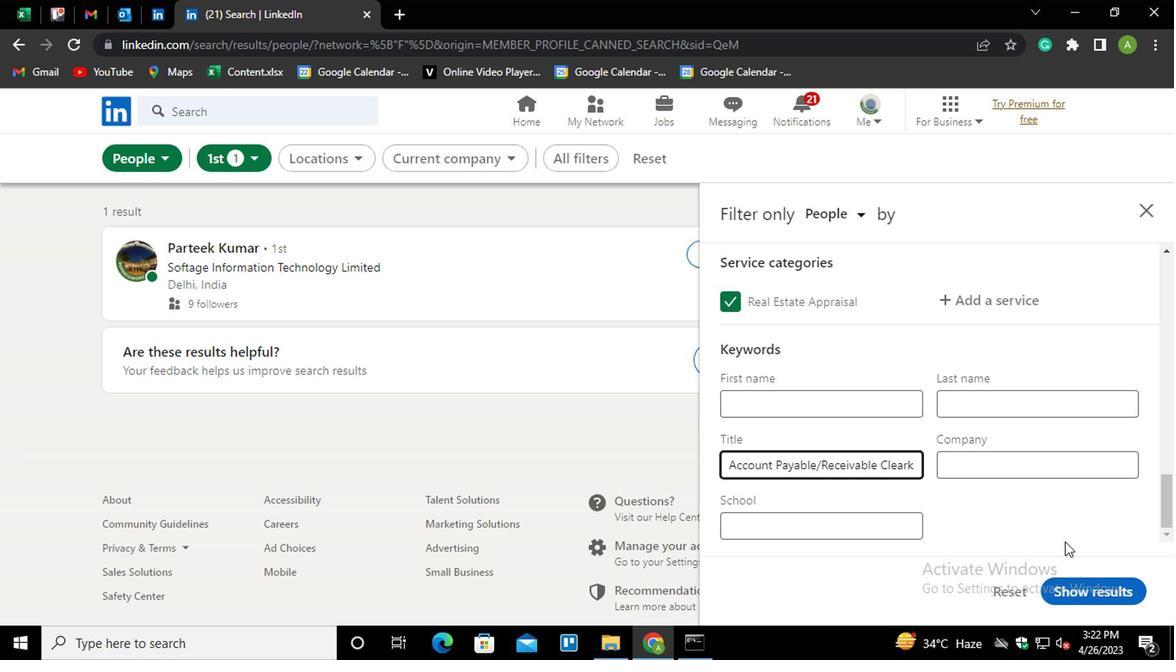 
Action: Mouse pressed left at (1070, 531)
Screenshot: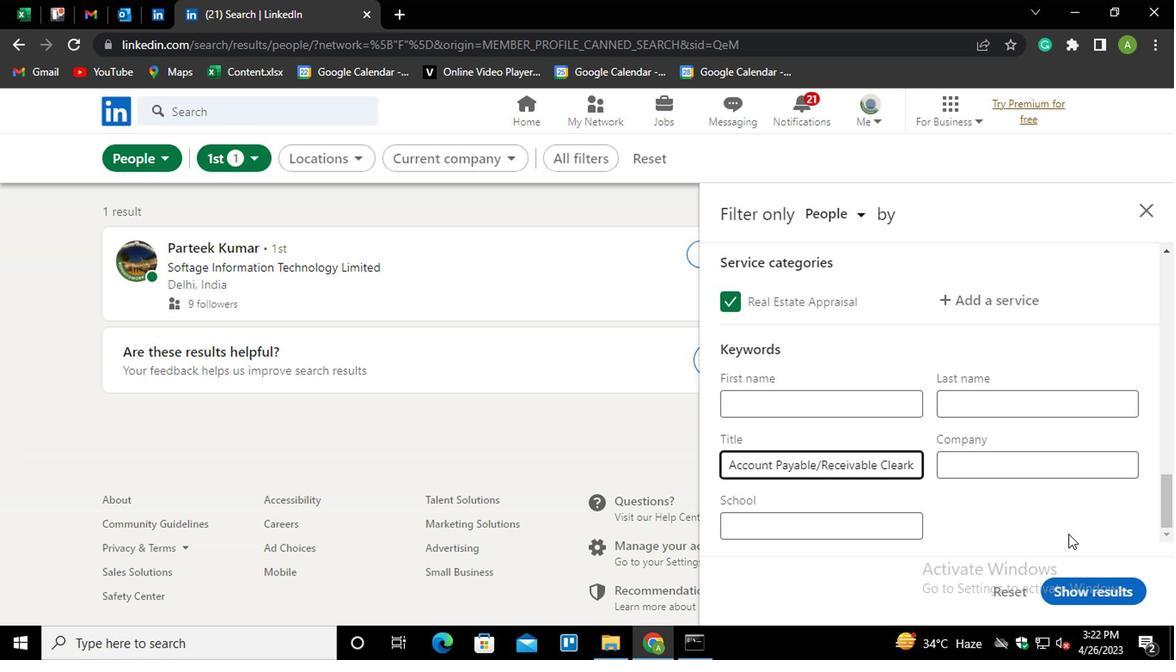 
Action: Mouse moved to (1085, 588)
Screenshot: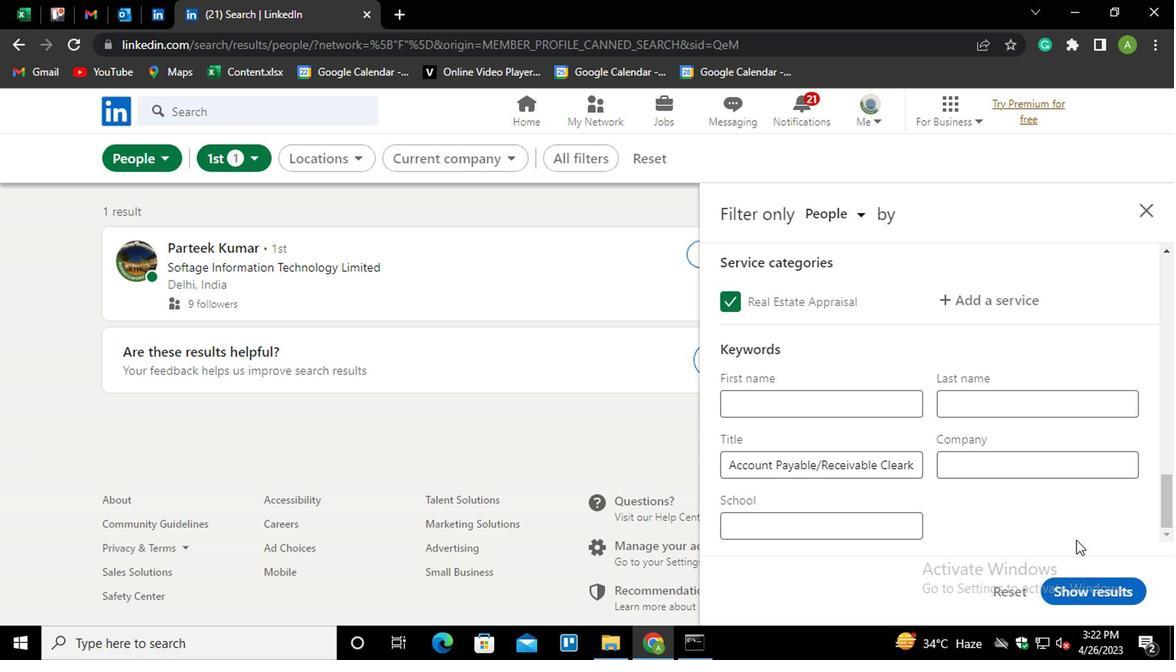 
Action: Mouse pressed left at (1085, 588)
Screenshot: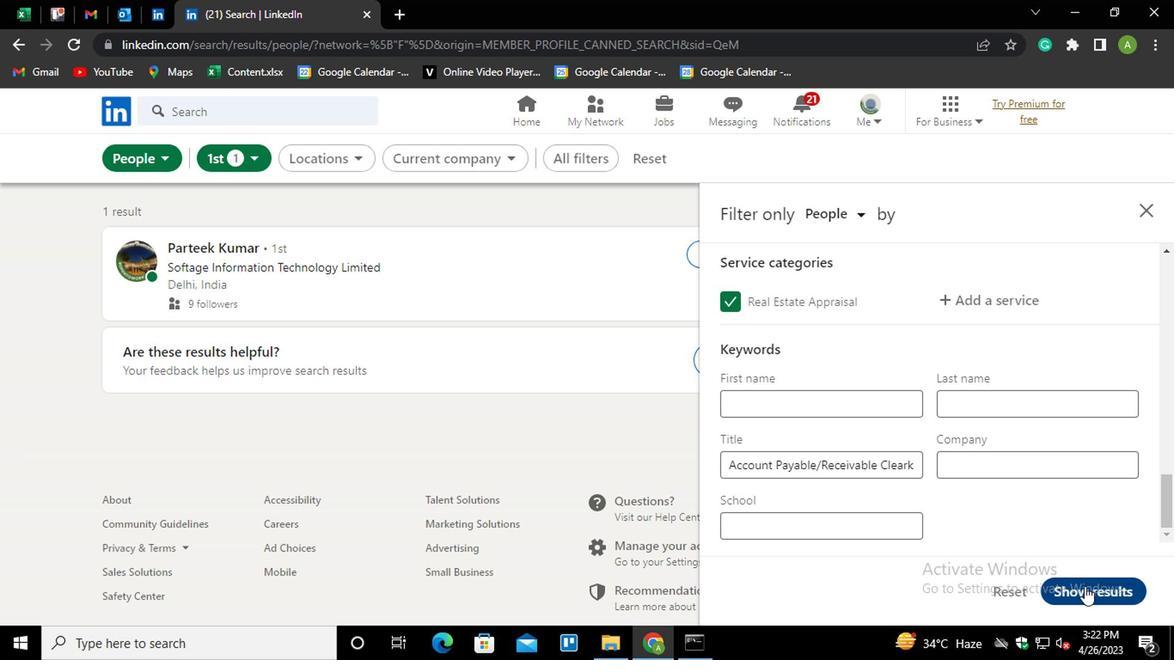 
Action: Mouse moved to (1073, 520)
Screenshot: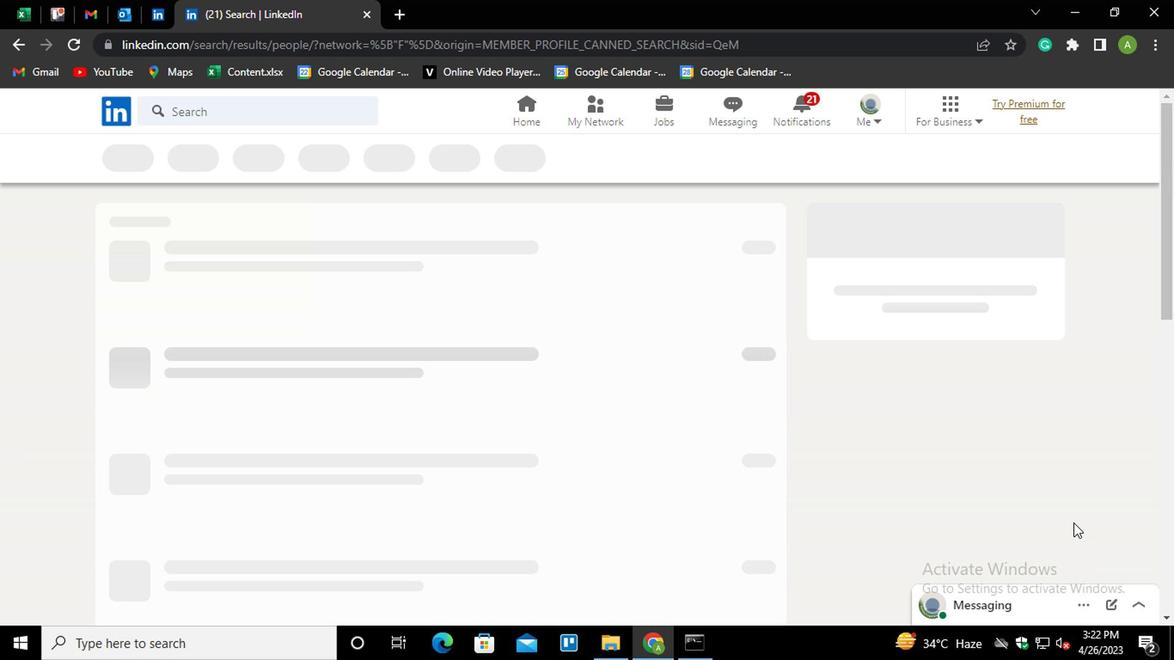 
